 Task: Find connections with filter location Hammam Bou Hadjar with filter topic #Managementskillswith filter profile language English with filter current company Shriram Housing Finance Ltd. with filter school Sacred Heart Convent School with filter industry Wholesale Drugs and Sundries with filter service category Video Production with filter keywords title Operations Coordinator
Action: Mouse moved to (525, 73)
Screenshot: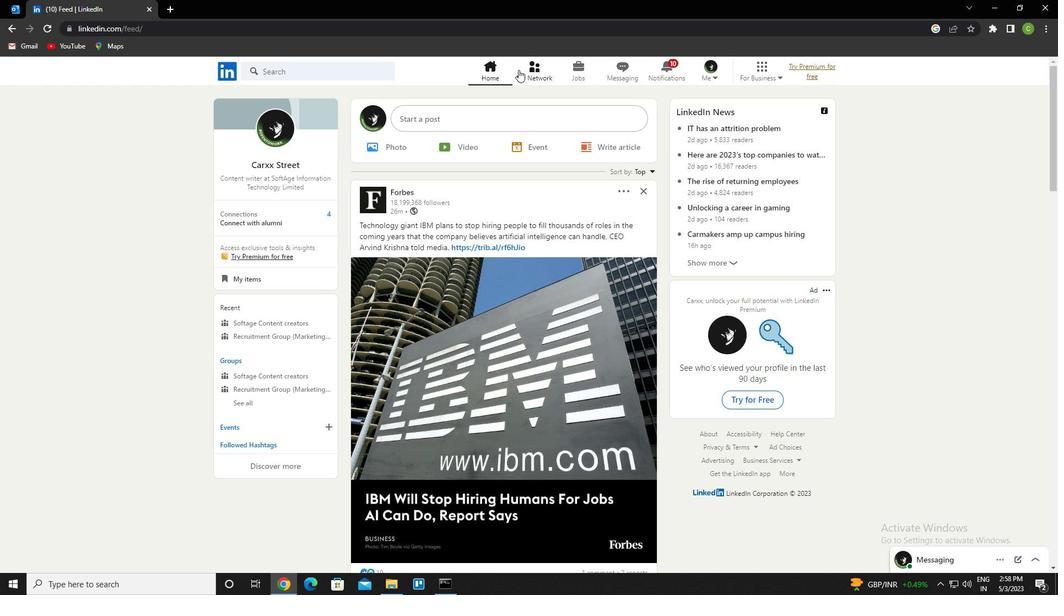 
Action: Mouse pressed left at (525, 73)
Screenshot: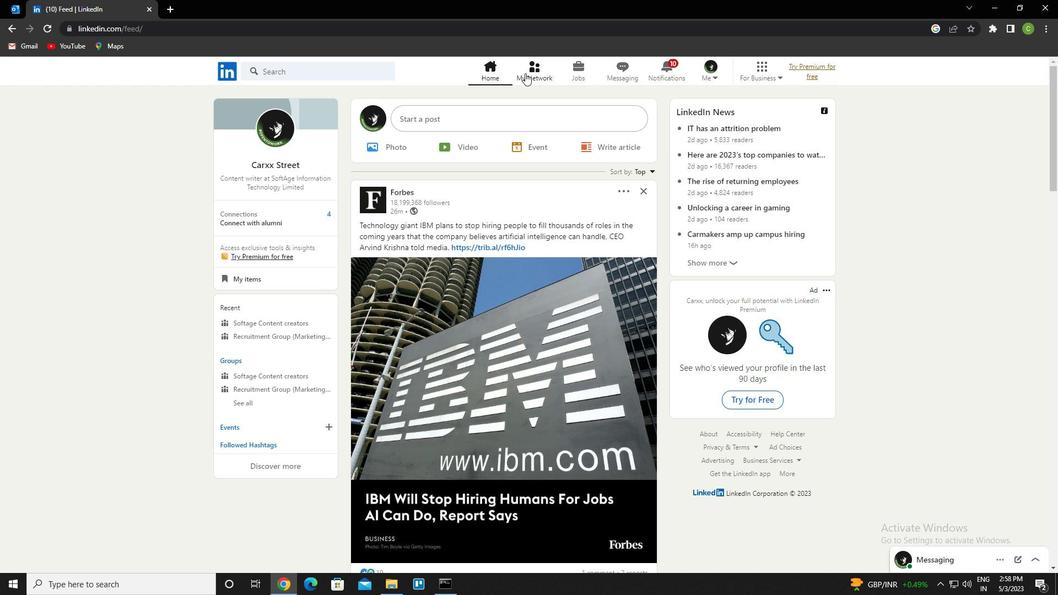 
Action: Mouse moved to (339, 133)
Screenshot: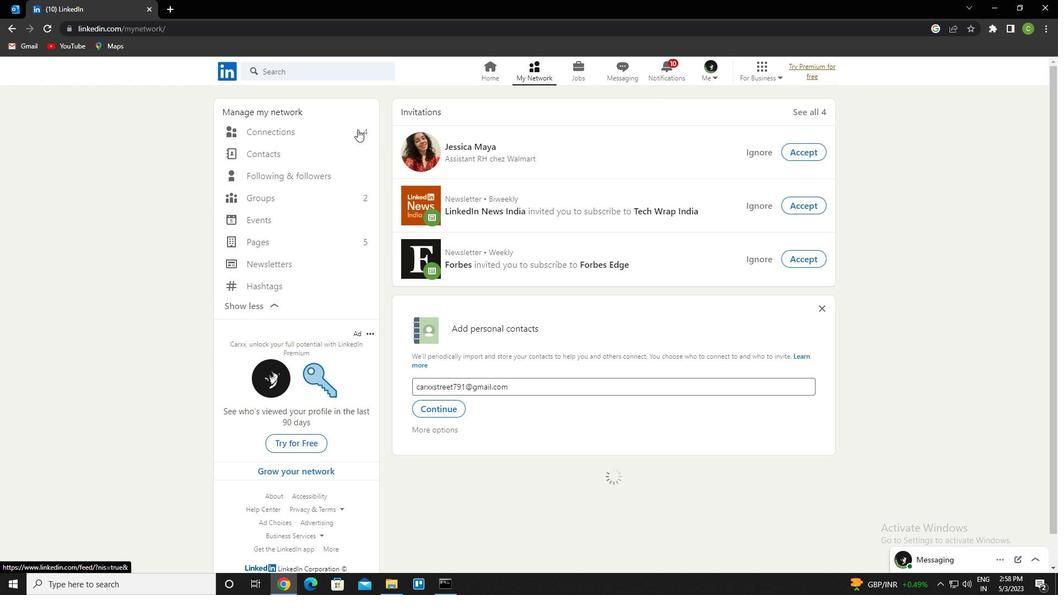 
Action: Mouse pressed left at (339, 133)
Screenshot: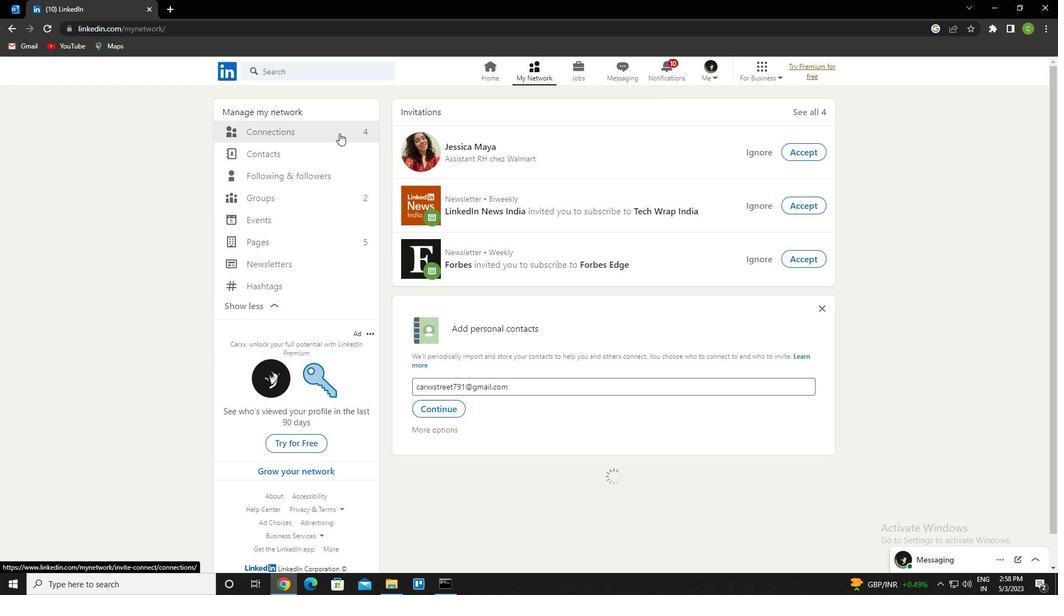 
Action: Mouse moved to (616, 133)
Screenshot: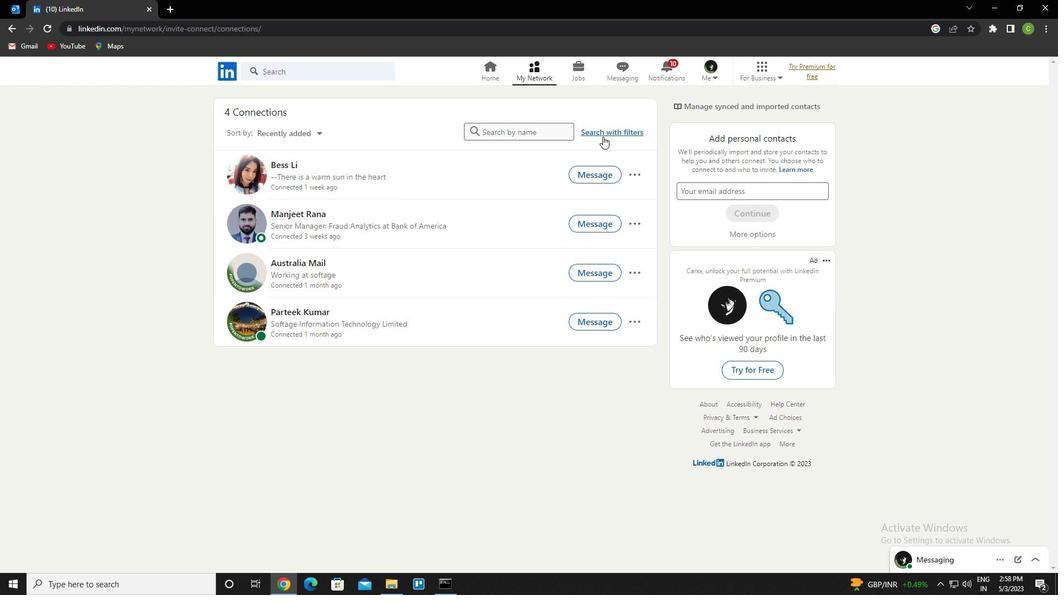 
Action: Mouse pressed left at (616, 133)
Screenshot: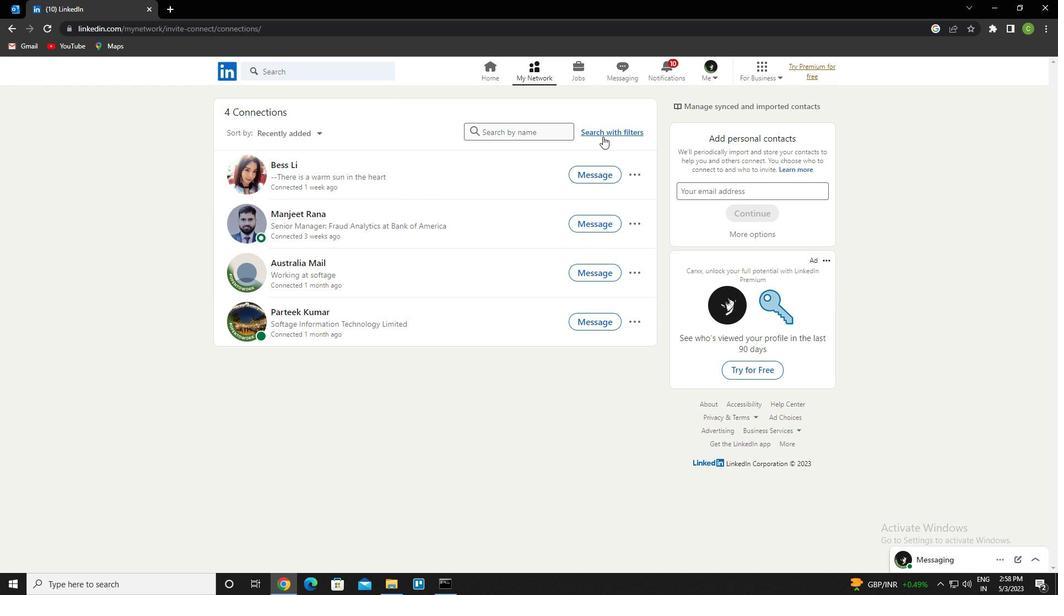 
Action: Mouse moved to (573, 100)
Screenshot: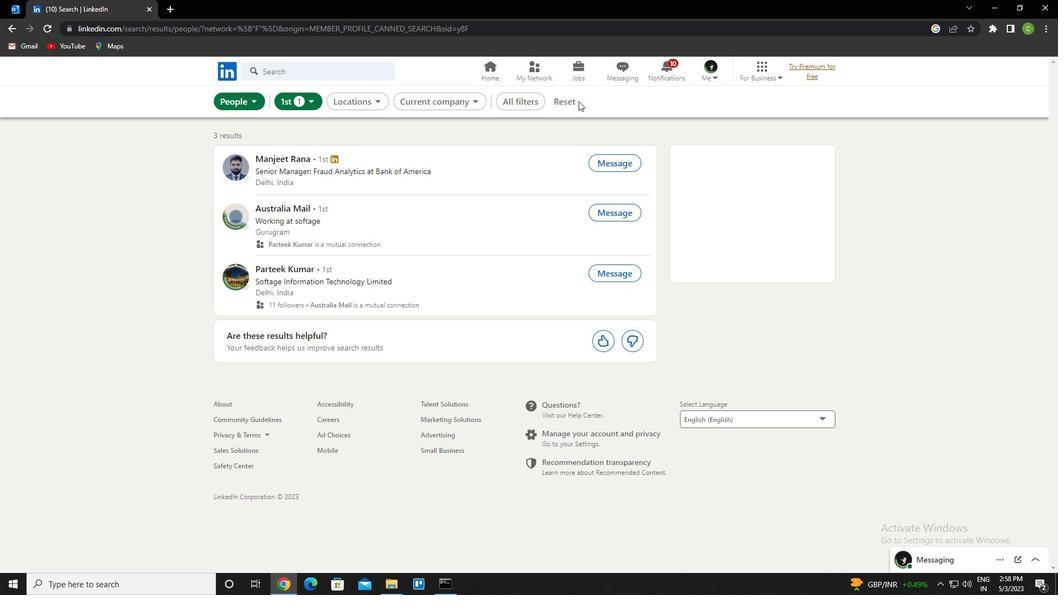 
Action: Mouse pressed left at (573, 100)
Screenshot: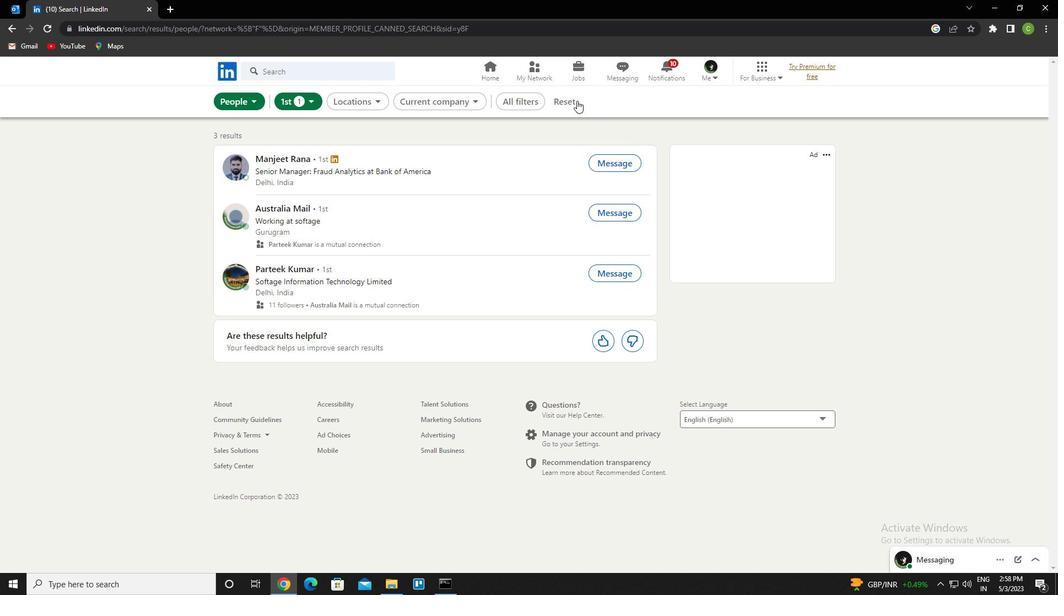 
Action: Mouse moved to (553, 104)
Screenshot: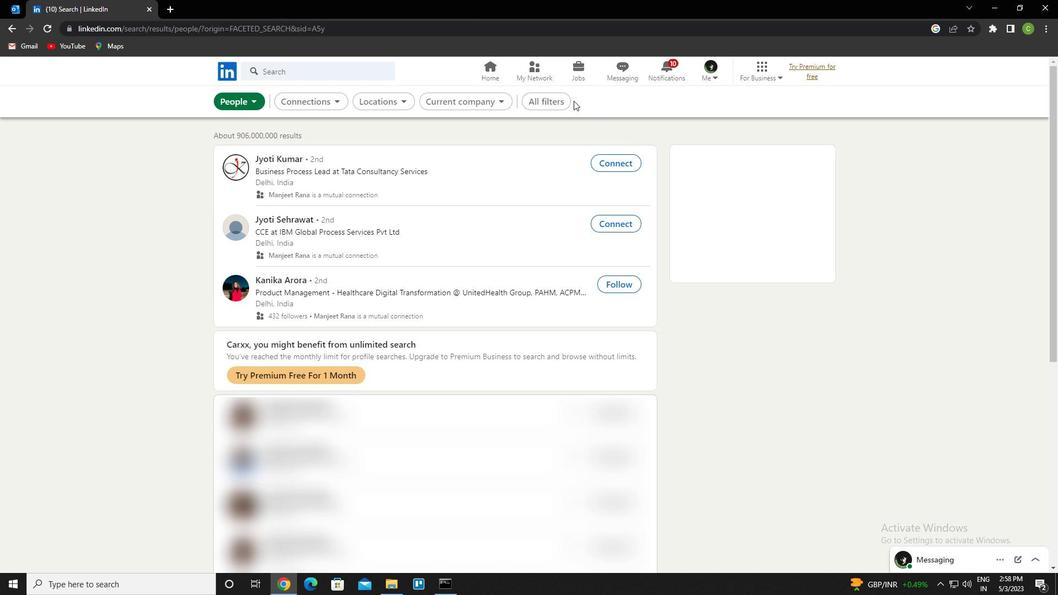 
Action: Mouse pressed left at (553, 104)
Screenshot: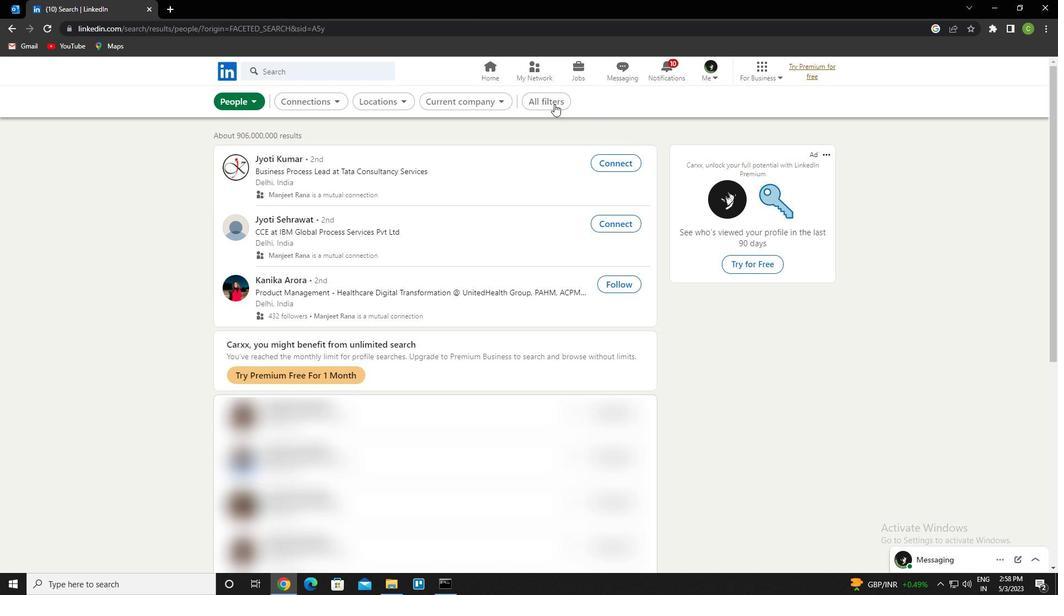 
Action: Mouse moved to (982, 358)
Screenshot: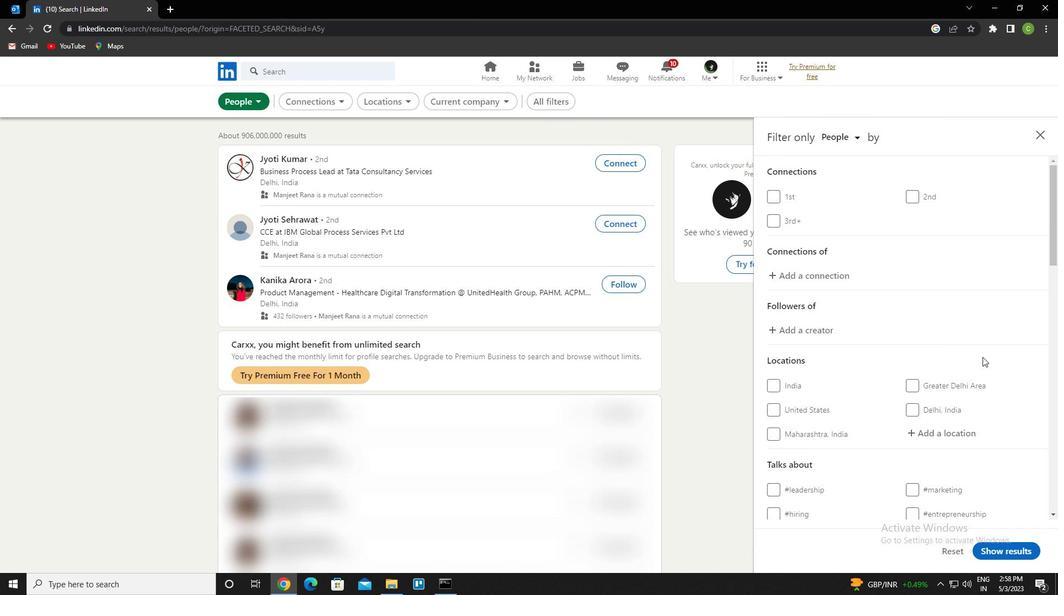 
Action: Mouse scrolled (982, 357) with delta (0, 0)
Screenshot: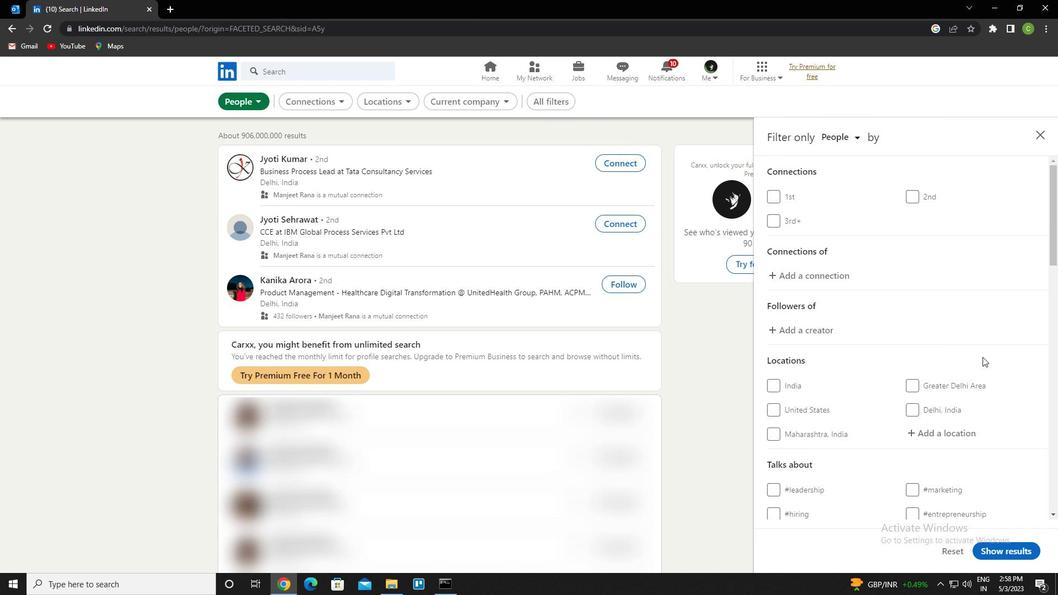 
Action: Mouse moved to (981, 358)
Screenshot: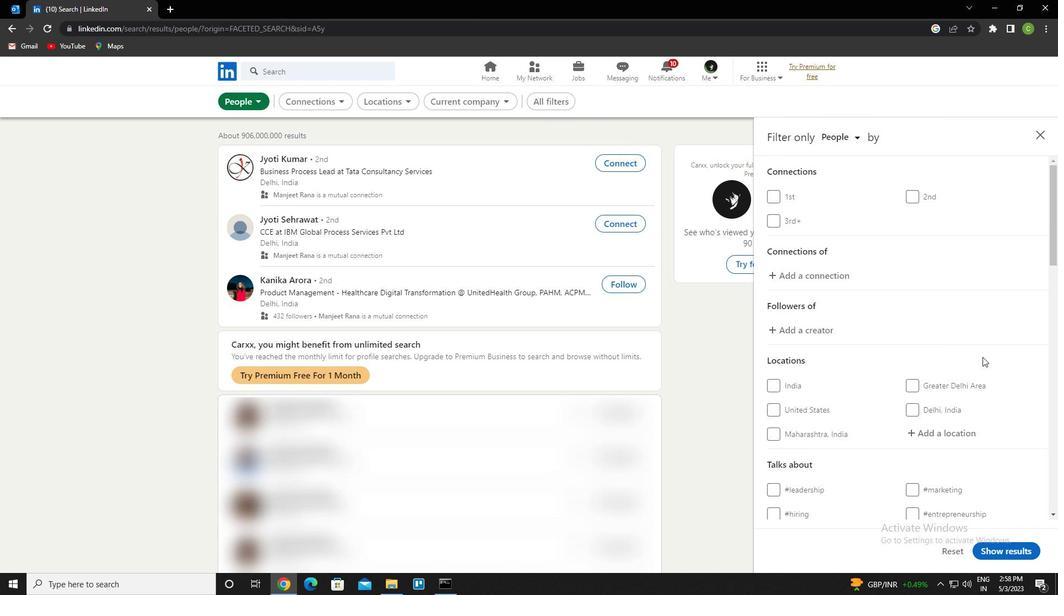 
Action: Mouse scrolled (981, 357) with delta (0, 0)
Screenshot: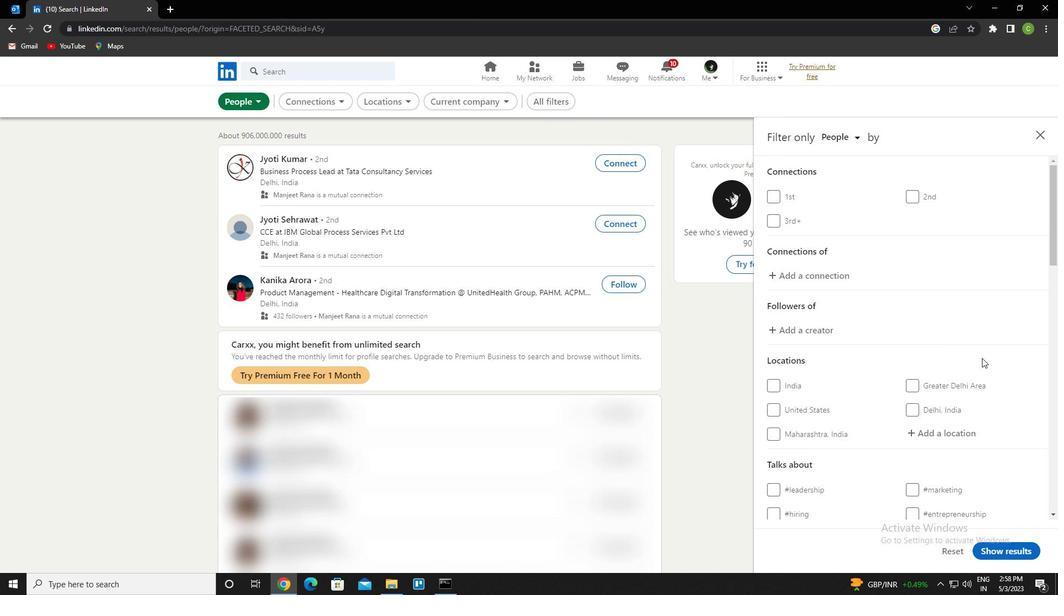 
Action: Mouse moved to (936, 329)
Screenshot: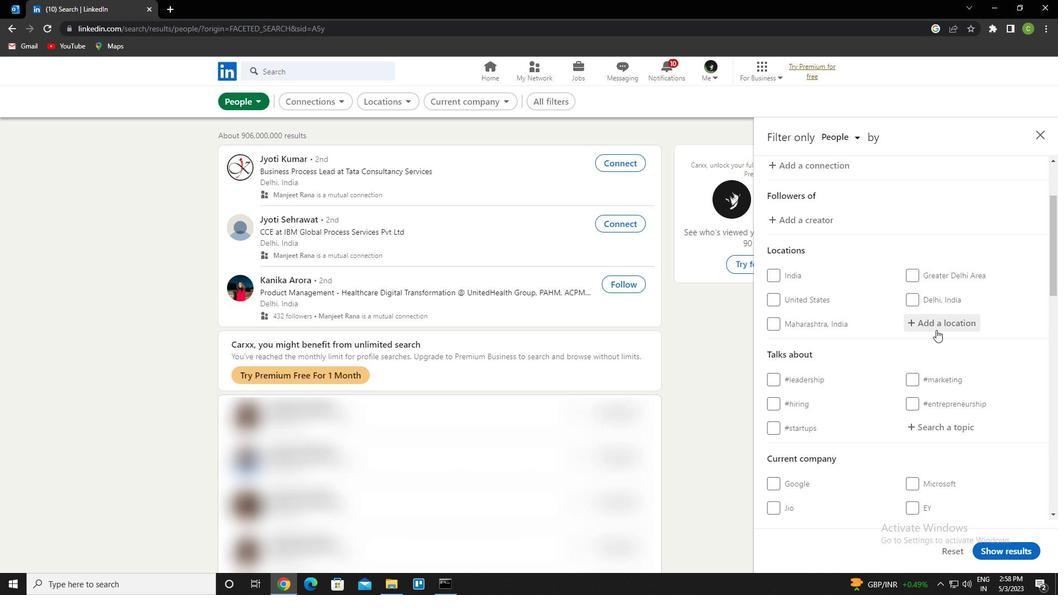 
Action: Mouse pressed left at (936, 329)
Screenshot: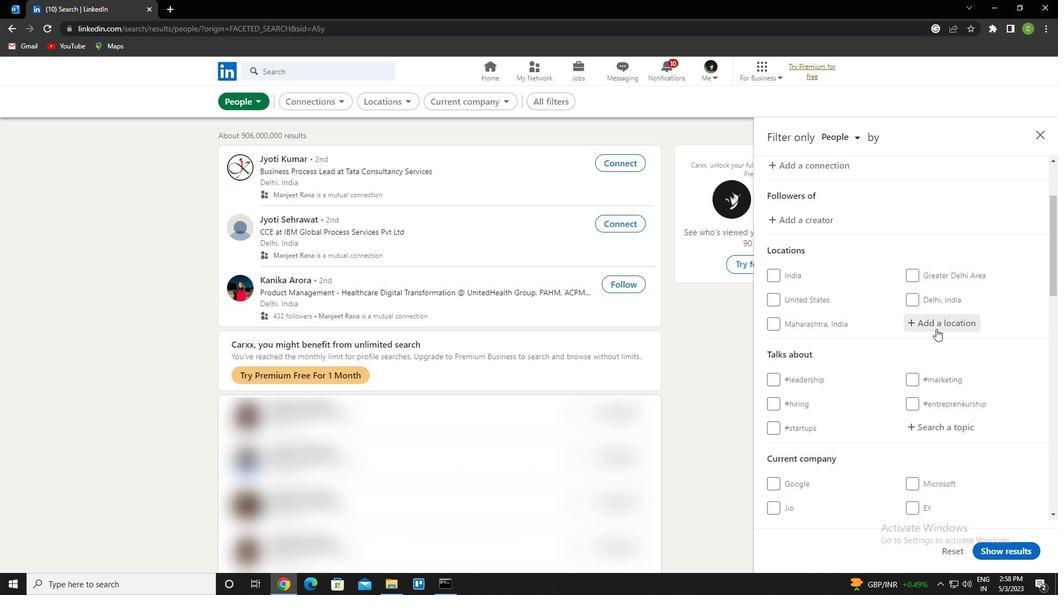 
Action: Key pressed <Key.caps_lock>h<Key.caps_lock>ammam<Key.down><Key.enter>
Screenshot: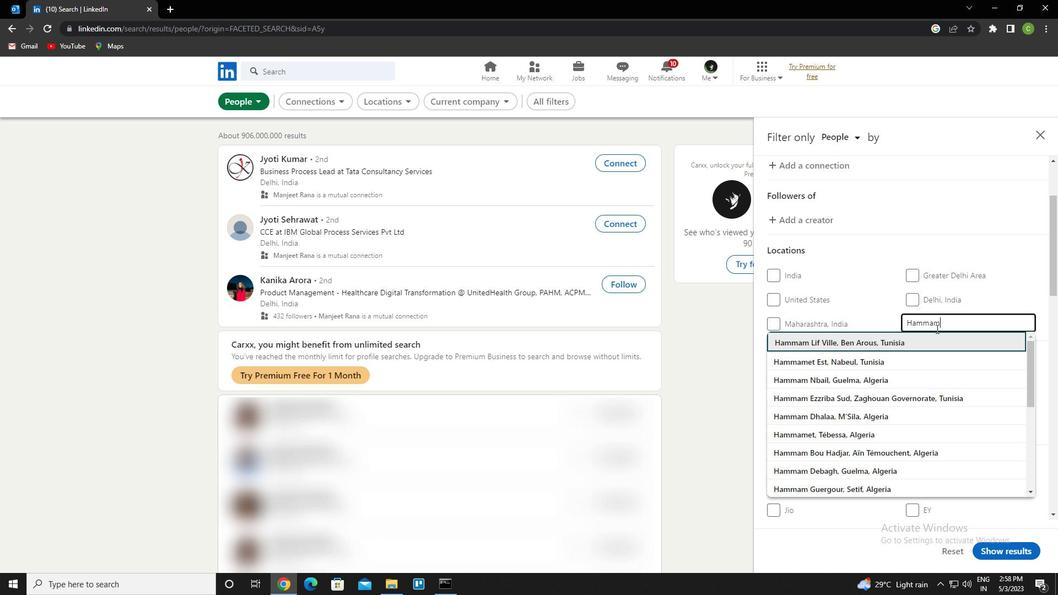 
Action: Mouse scrolled (936, 328) with delta (0, 0)
Screenshot: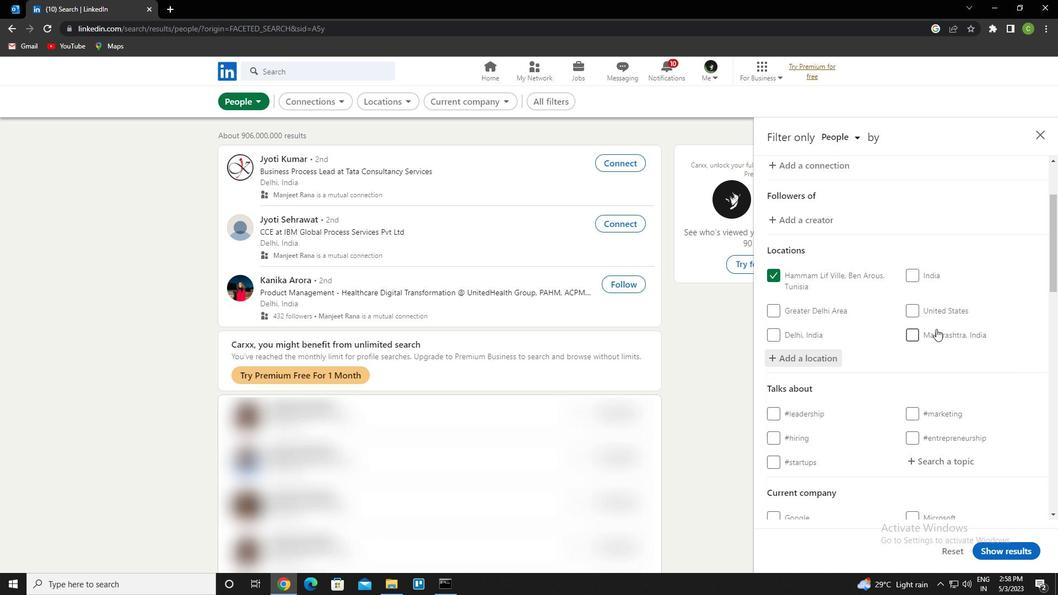 
Action: Mouse scrolled (936, 328) with delta (0, 0)
Screenshot: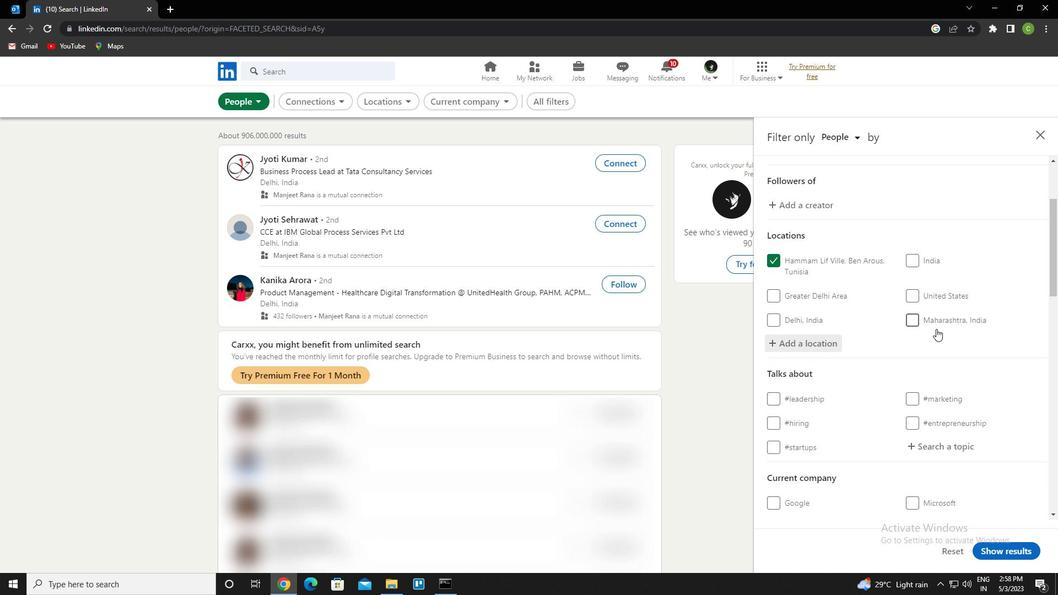 
Action: Mouse moved to (936, 329)
Screenshot: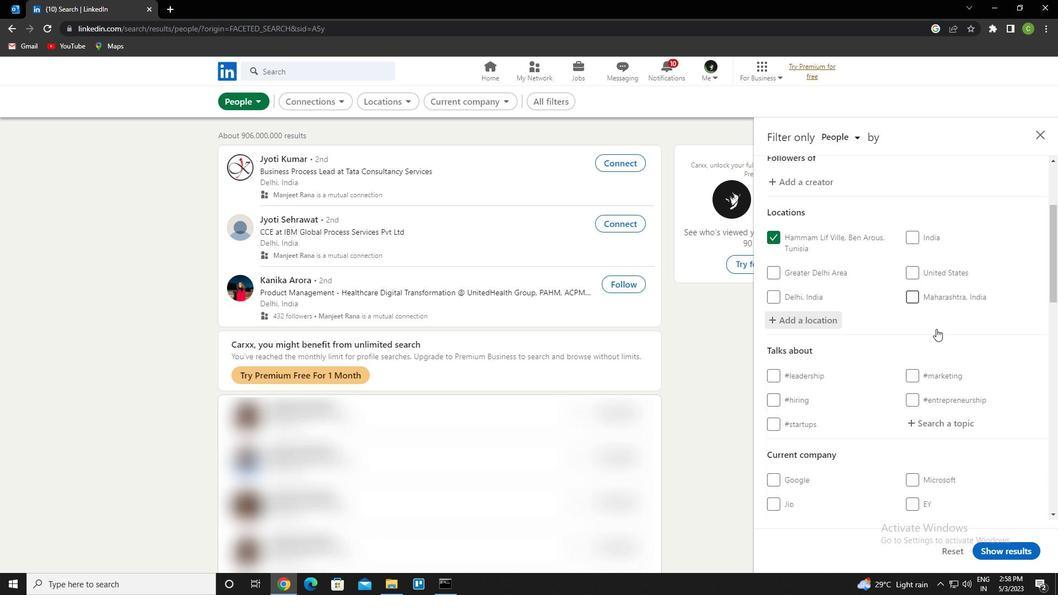 
Action: Mouse scrolled (936, 328) with delta (0, 0)
Screenshot: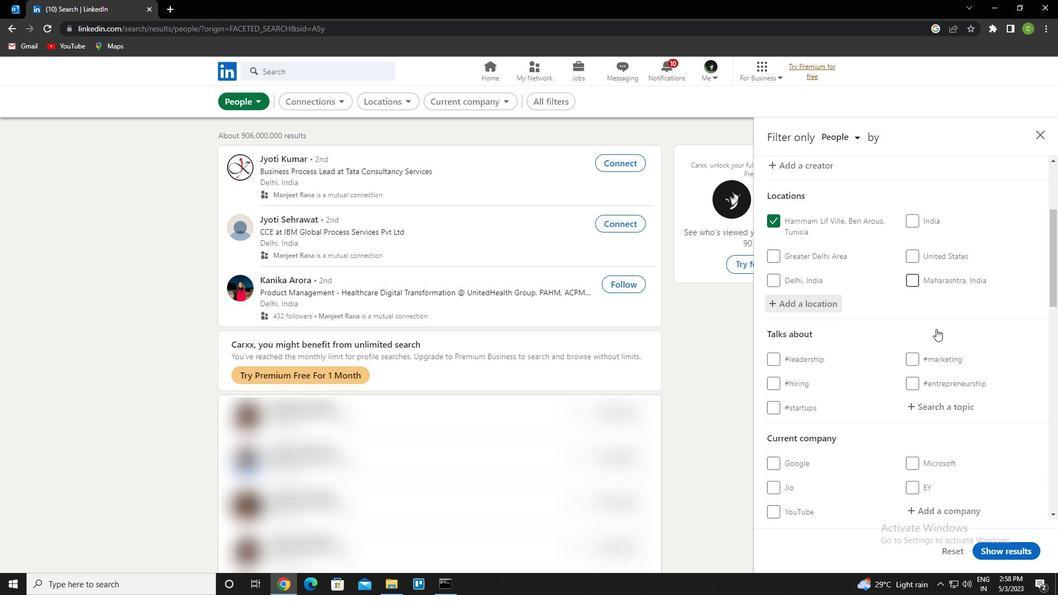
Action: Mouse moved to (940, 301)
Screenshot: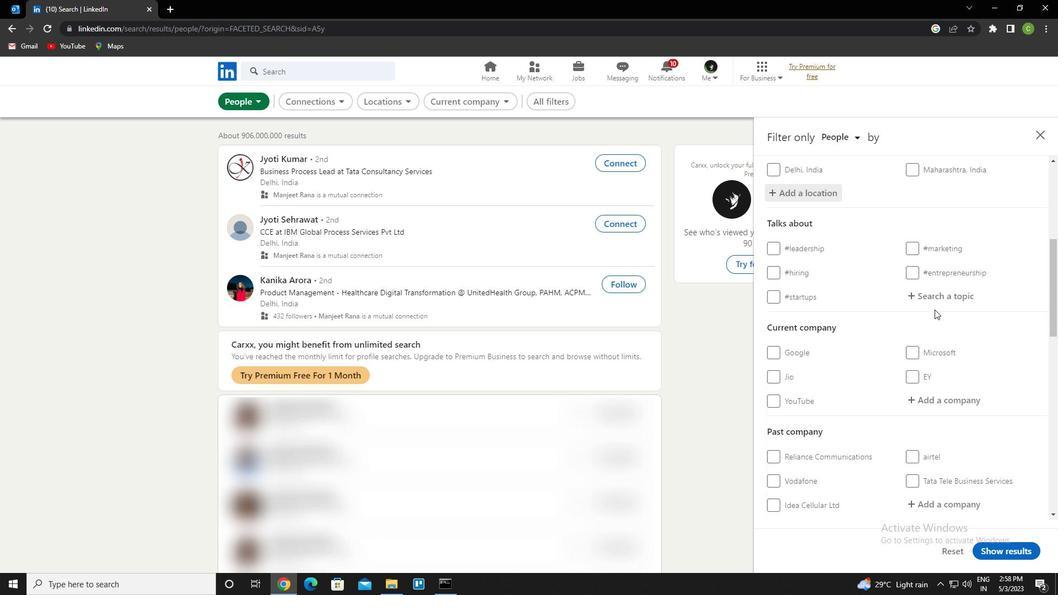 
Action: Mouse pressed left at (940, 301)
Screenshot: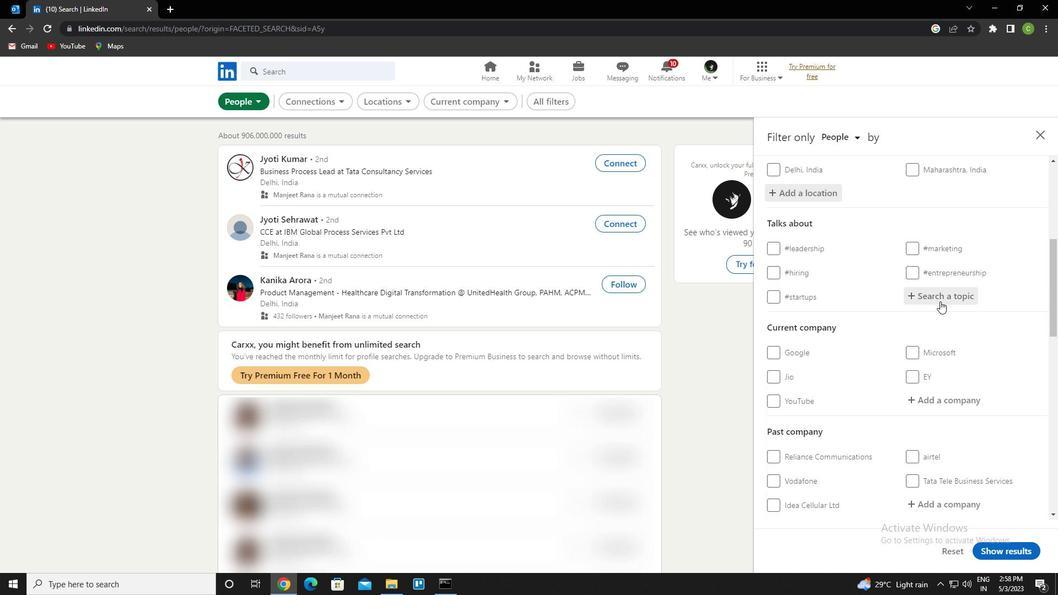 
Action: Key pressed managementskills<Key.down><Key.enter>
Screenshot: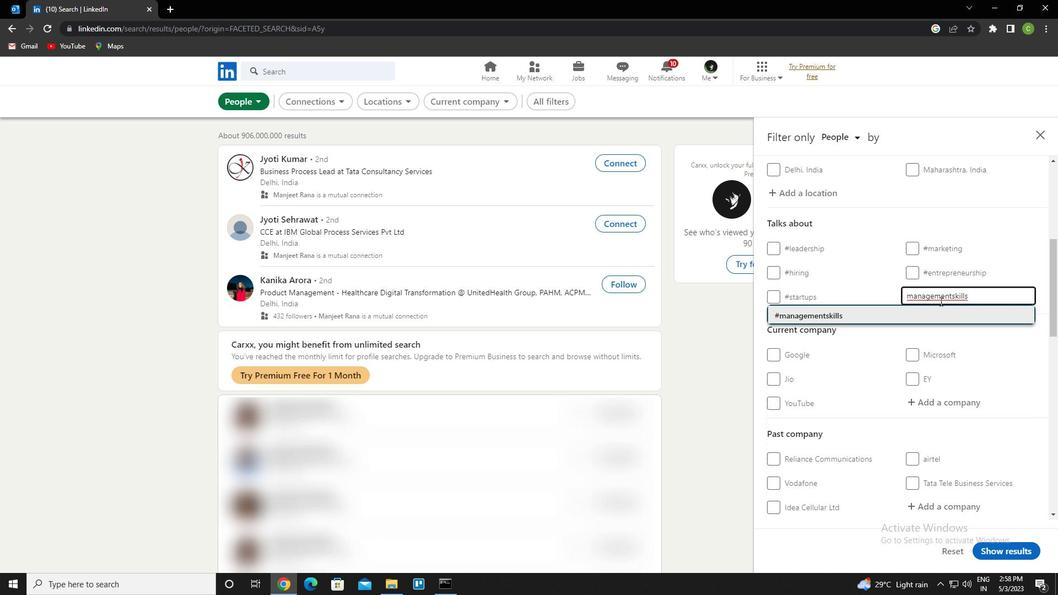 
Action: Mouse scrolled (940, 301) with delta (0, 0)
Screenshot: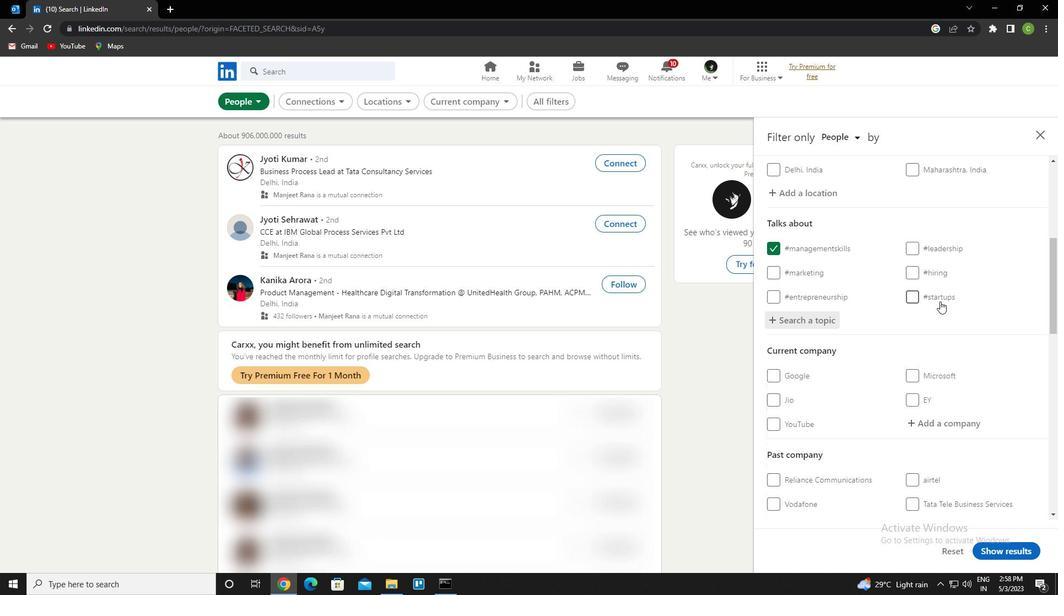 
Action: Mouse scrolled (940, 301) with delta (0, 0)
Screenshot: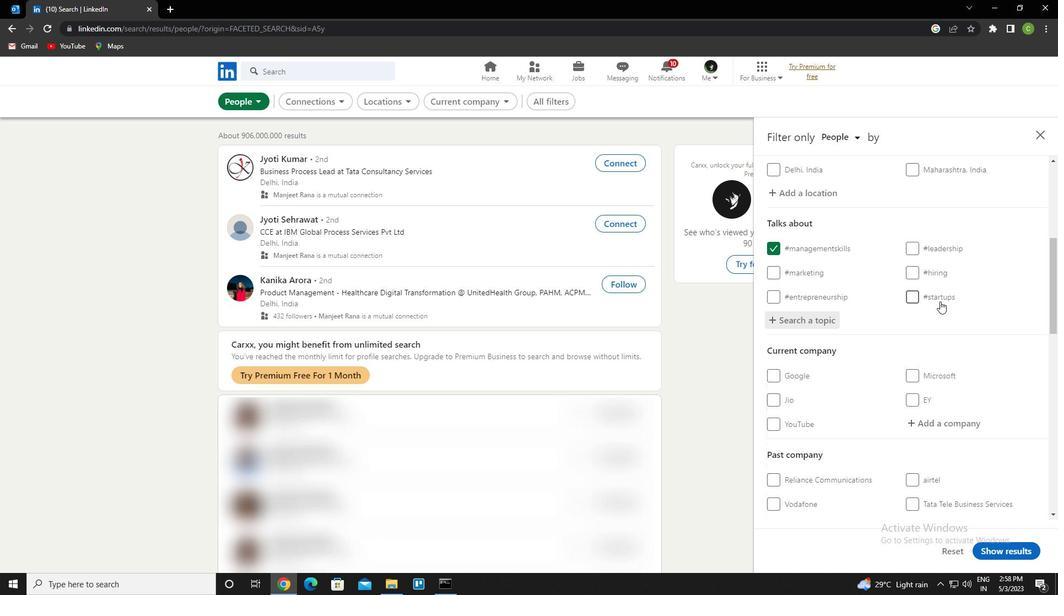 
Action: Mouse scrolled (940, 301) with delta (0, 0)
Screenshot: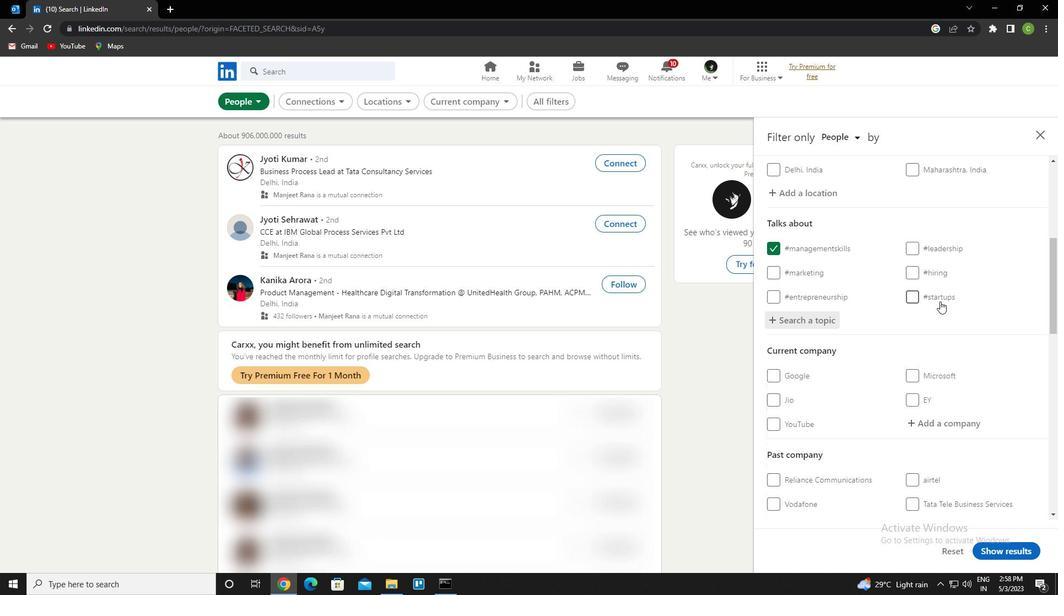 
Action: Mouse scrolled (940, 301) with delta (0, 0)
Screenshot: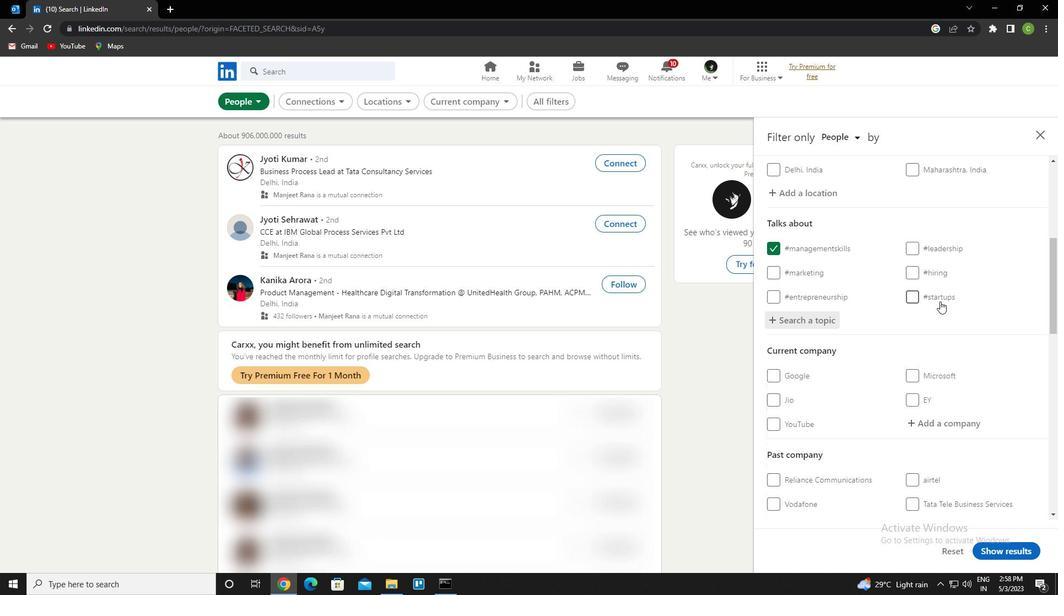 
Action: Mouse scrolled (940, 301) with delta (0, 0)
Screenshot: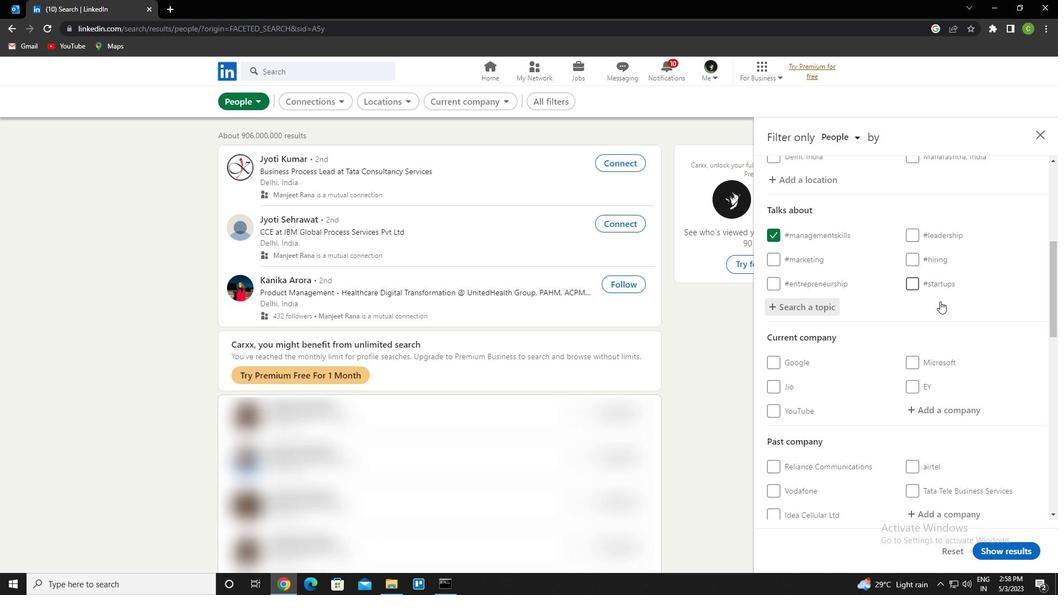 
Action: Mouse scrolled (940, 301) with delta (0, 0)
Screenshot: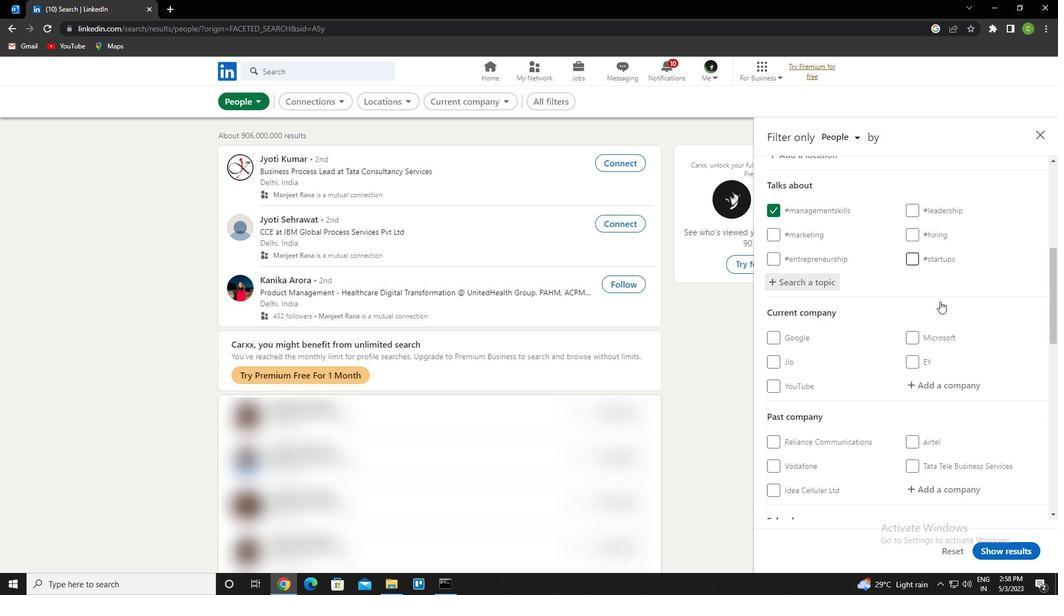 
Action: Mouse scrolled (940, 301) with delta (0, 0)
Screenshot: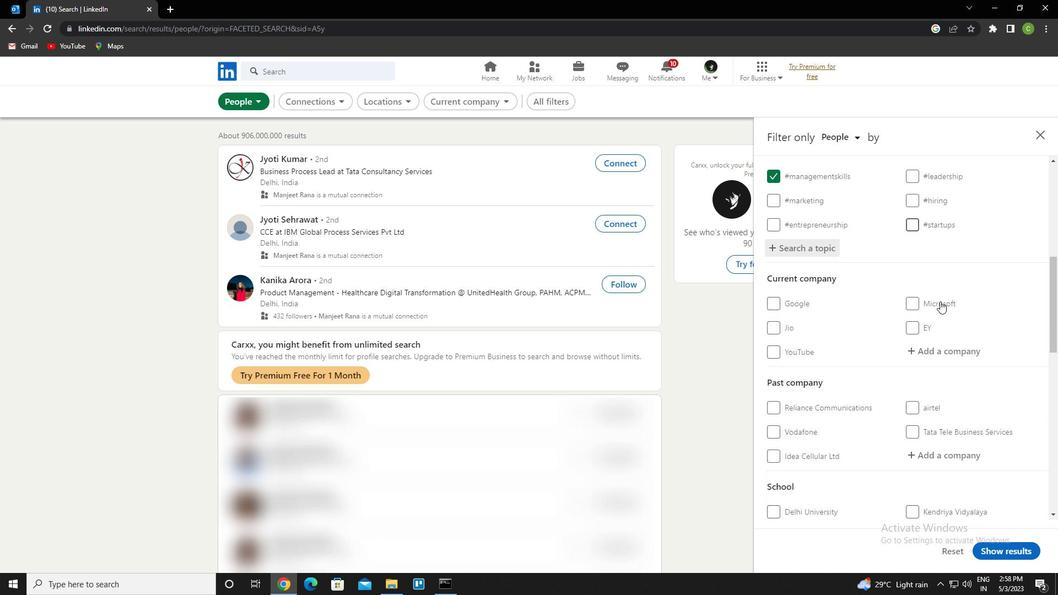 
Action: Mouse scrolled (940, 301) with delta (0, 0)
Screenshot: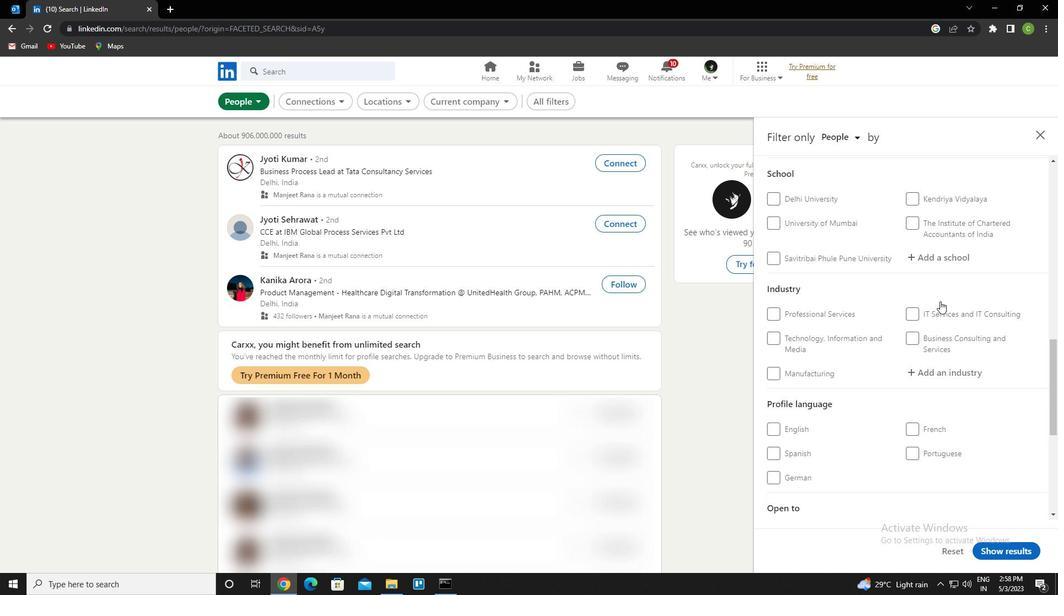 
Action: Mouse scrolled (940, 301) with delta (0, 0)
Screenshot: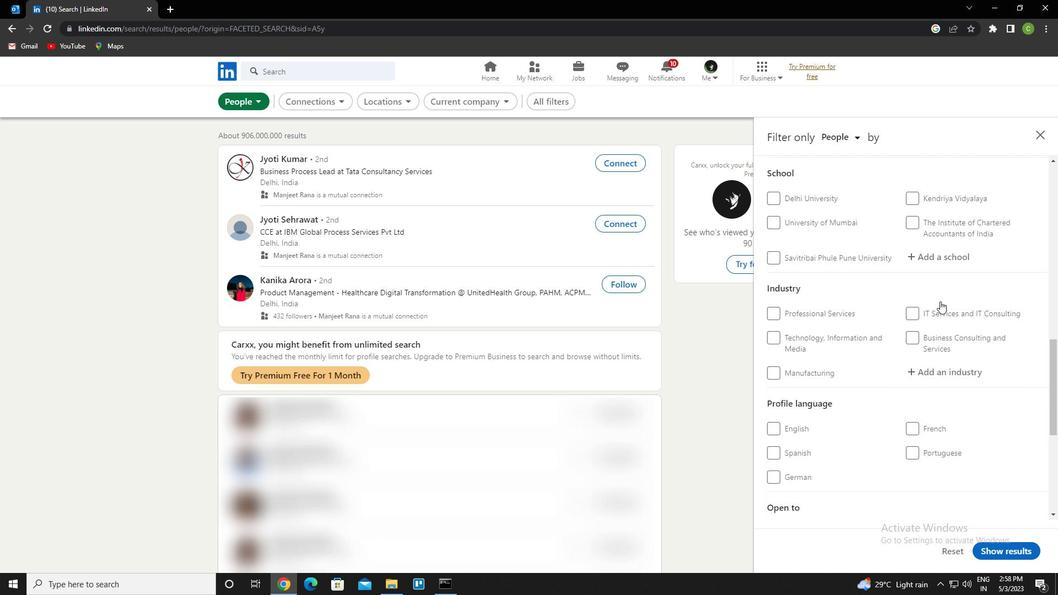 
Action: Mouse moved to (770, 319)
Screenshot: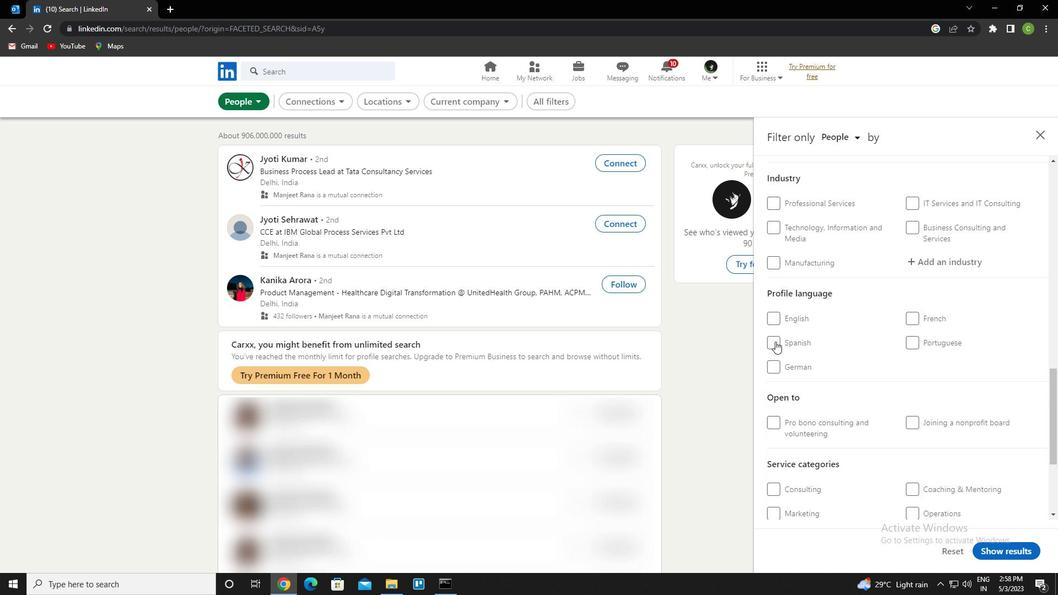 
Action: Mouse pressed left at (770, 319)
Screenshot: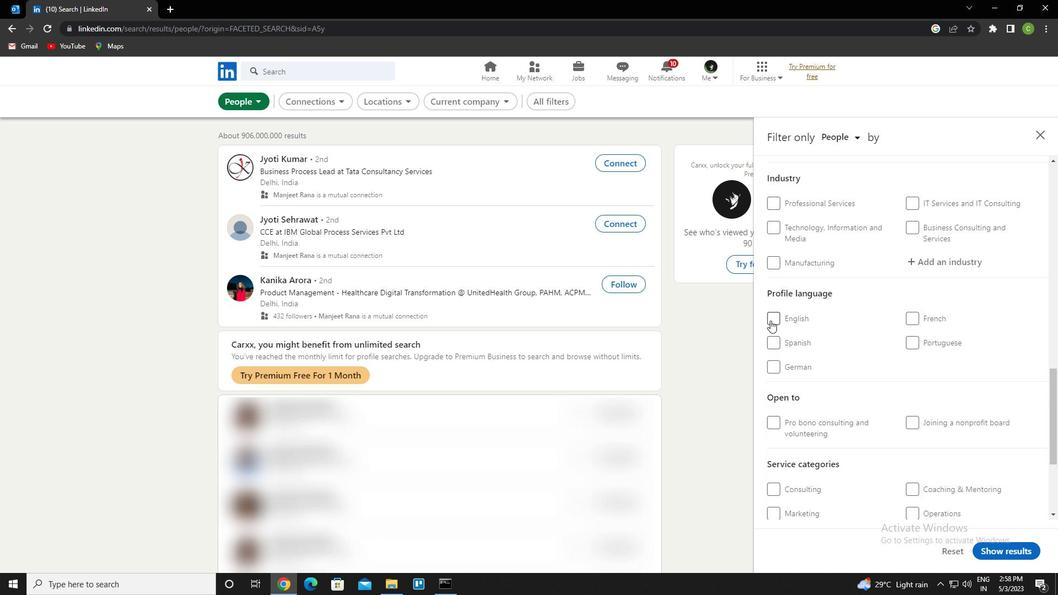 
Action: Mouse moved to (841, 365)
Screenshot: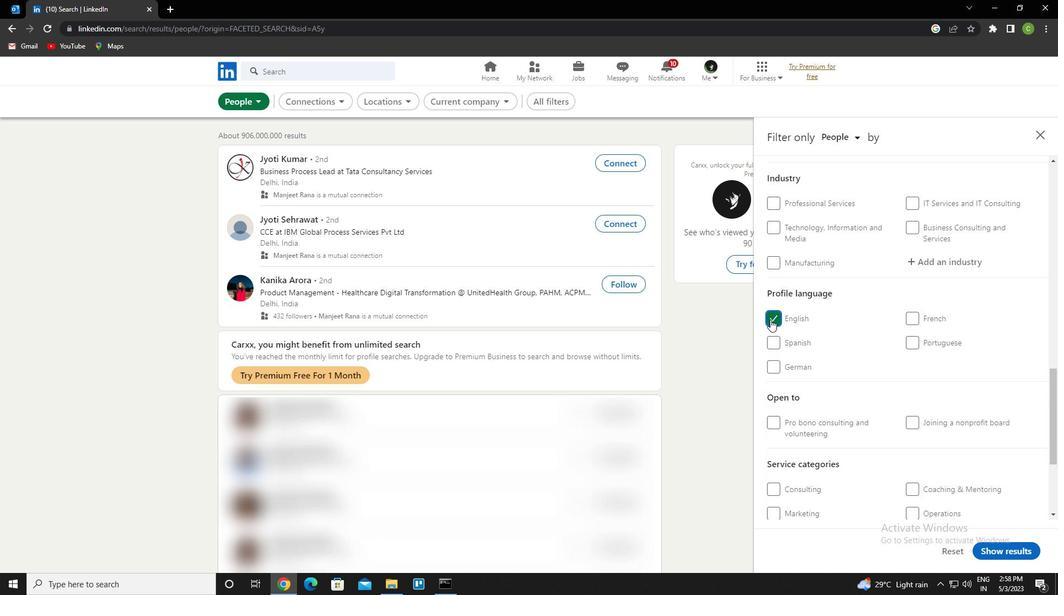 
Action: Mouse scrolled (841, 366) with delta (0, 0)
Screenshot: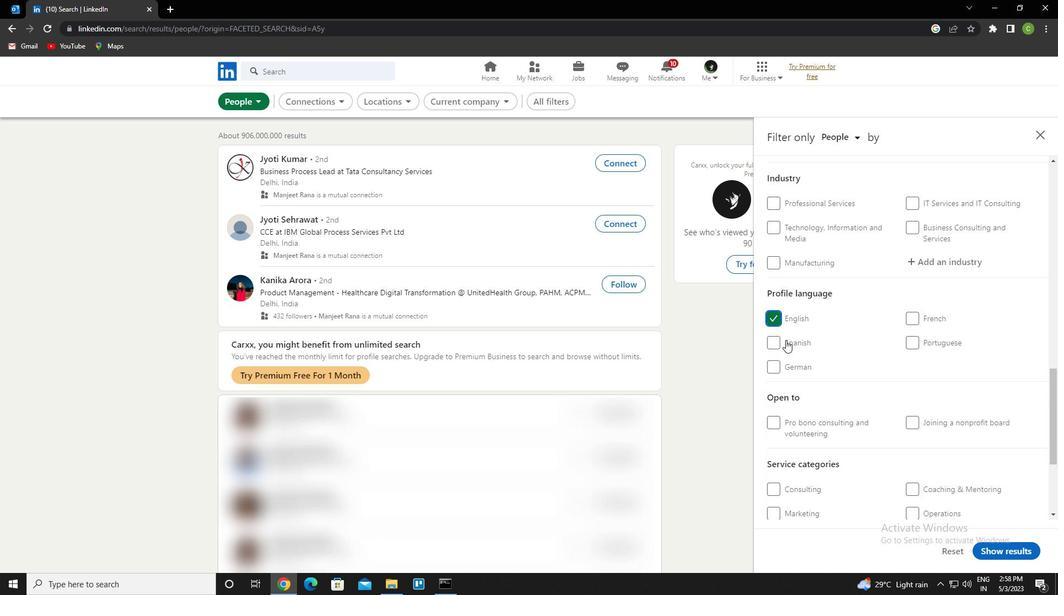
Action: Mouse scrolled (841, 366) with delta (0, 0)
Screenshot: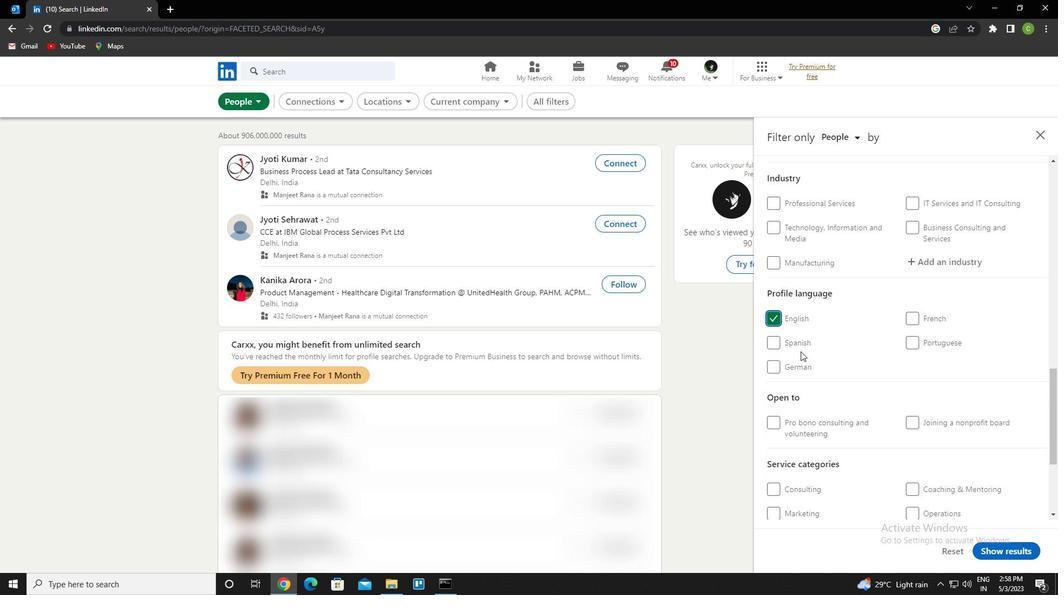 
Action: Mouse scrolled (841, 366) with delta (0, 0)
Screenshot: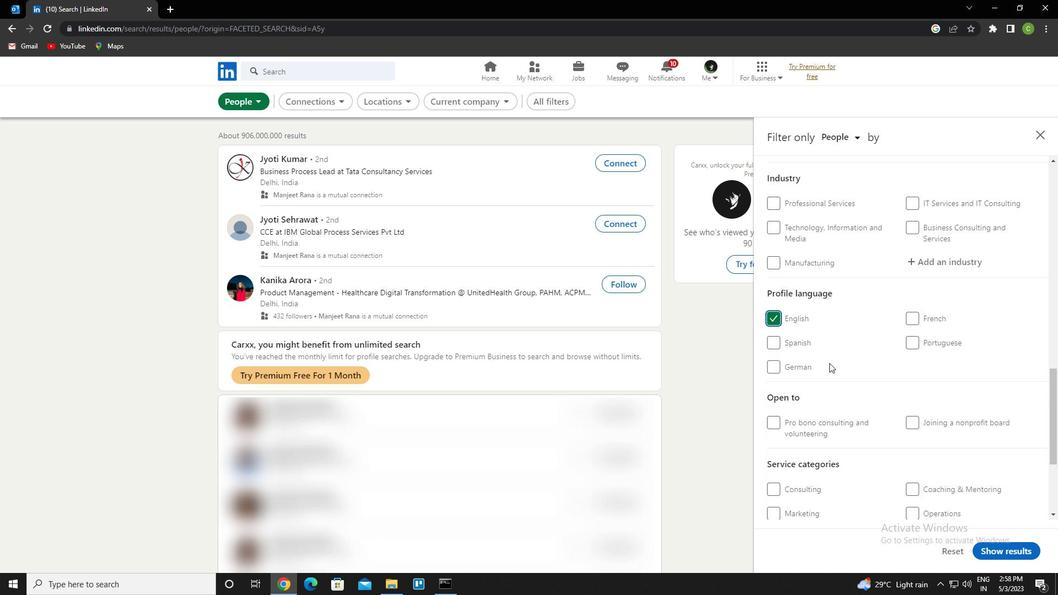 
Action: Mouse scrolled (841, 366) with delta (0, 0)
Screenshot: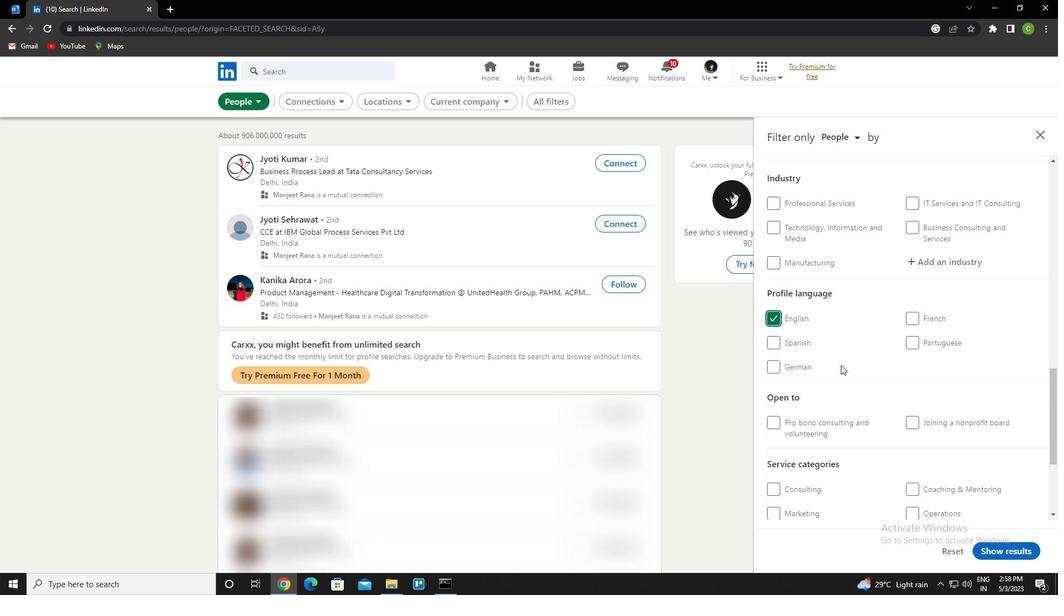 
Action: Mouse scrolled (841, 366) with delta (0, 0)
Screenshot: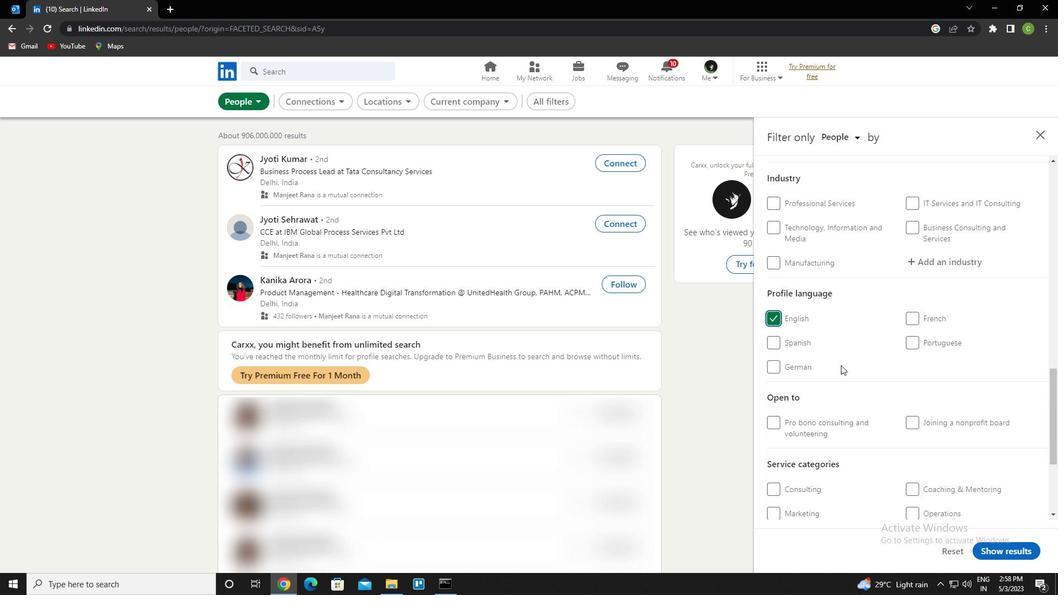 
Action: Mouse moved to (830, 296)
Screenshot: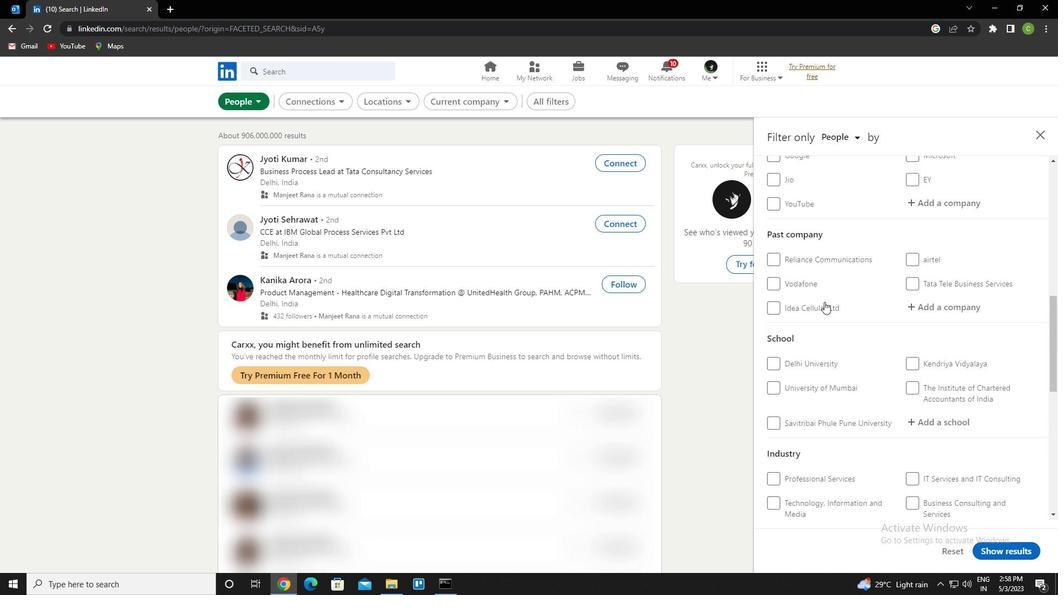 
Action: Mouse scrolled (830, 296) with delta (0, 0)
Screenshot: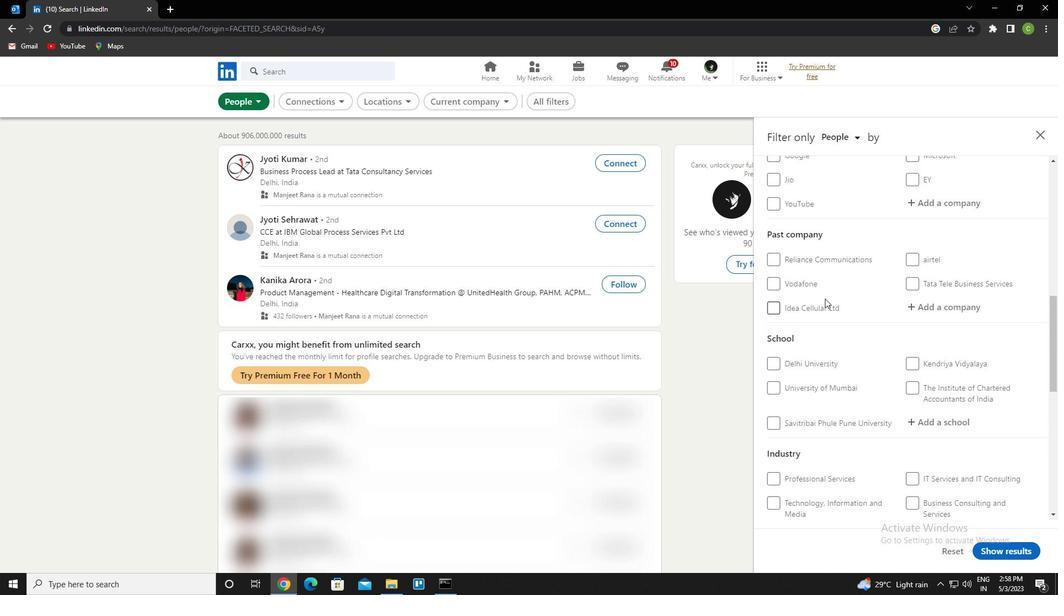 
Action: Mouse scrolled (830, 296) with delta (0, 0)
Screenshot: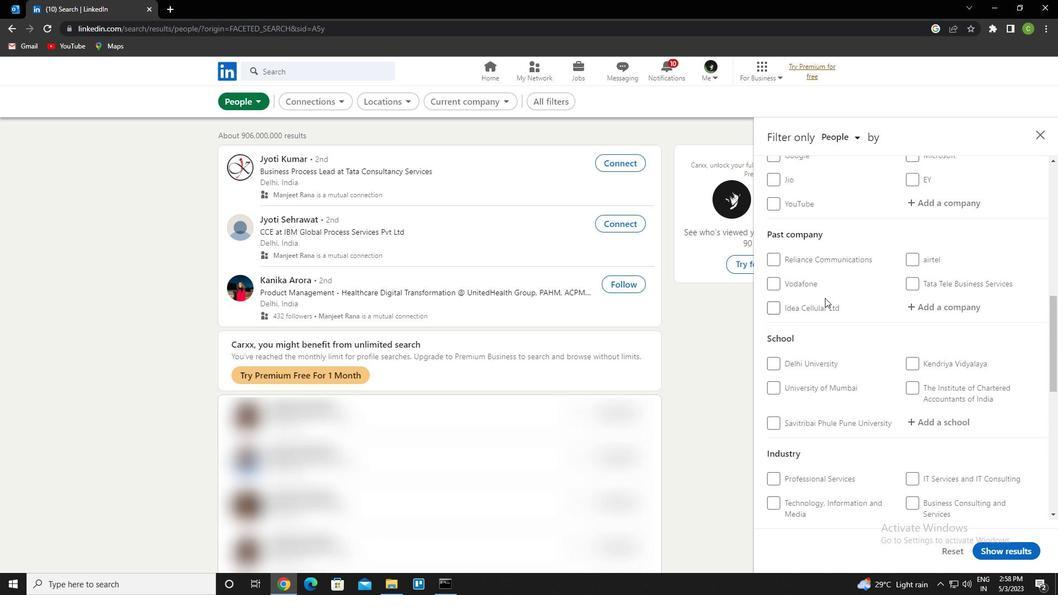 
Action: Mouse moved to (927, 313)
Screenshot: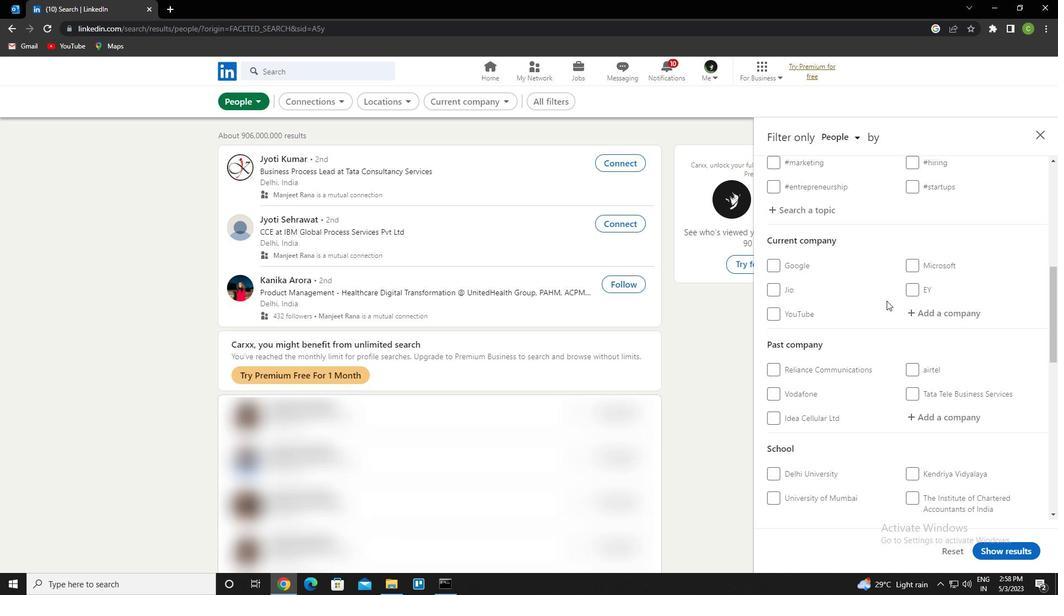 
Action: Mouse pressed left at (927, 313)
Screenshot: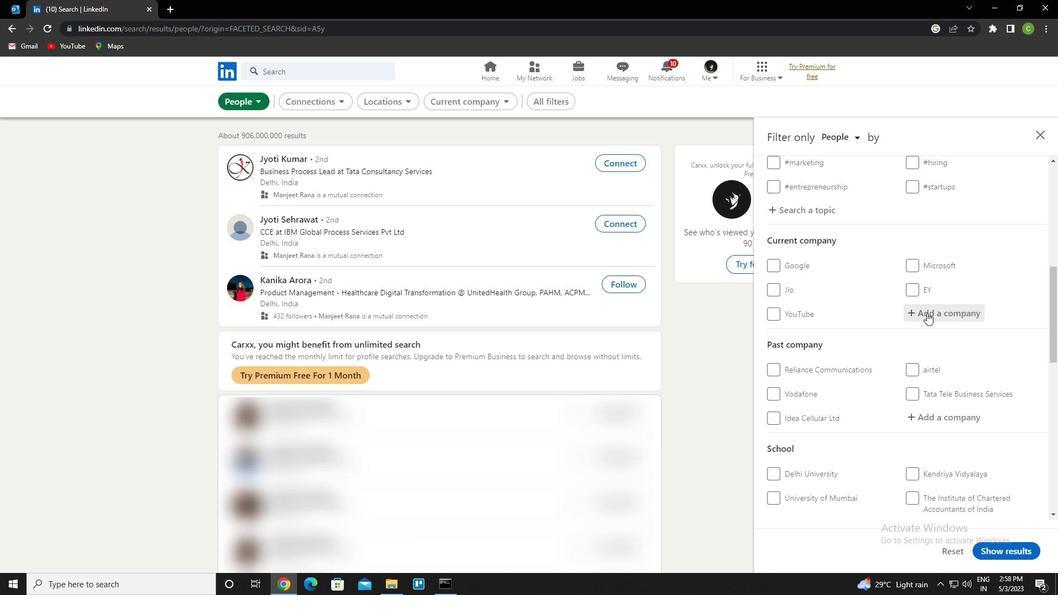 
Action: Key pressed <Key.caps_lock>s<Key.caps_lock>hriram<Key.space>housing<Key.down><Key.enter>
Screenshot: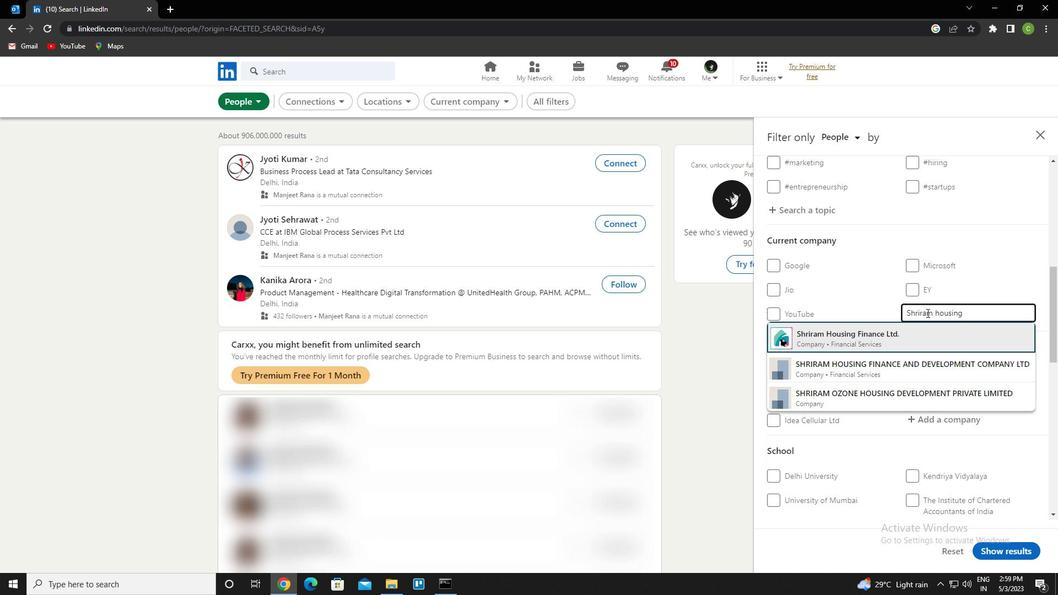 
Action: Mouse scrolled (927, 312) with delta (0, 0)
Screenshot: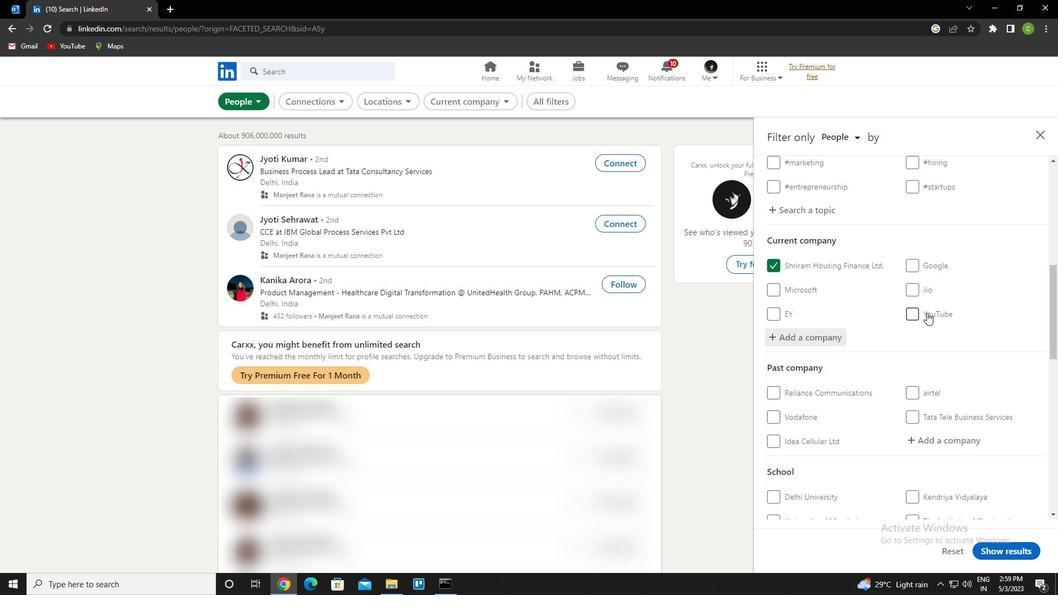 
Action: Mouse scrolled (927, 312) with delta (0, 0)
Screenshot: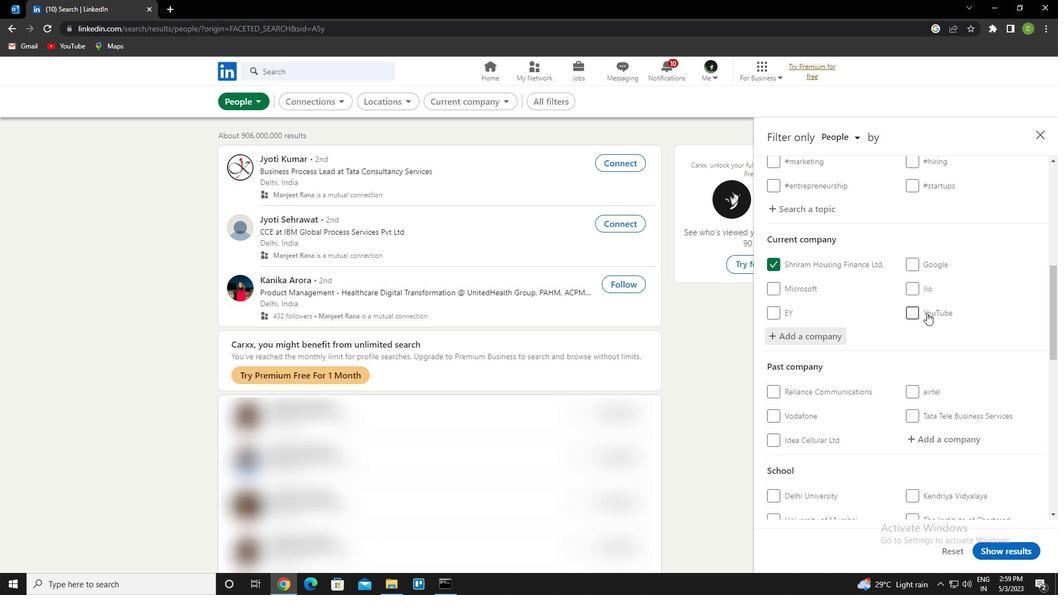 
Action: Mouse scrolled (927, 312) with delta (0, 0)
Screenshot: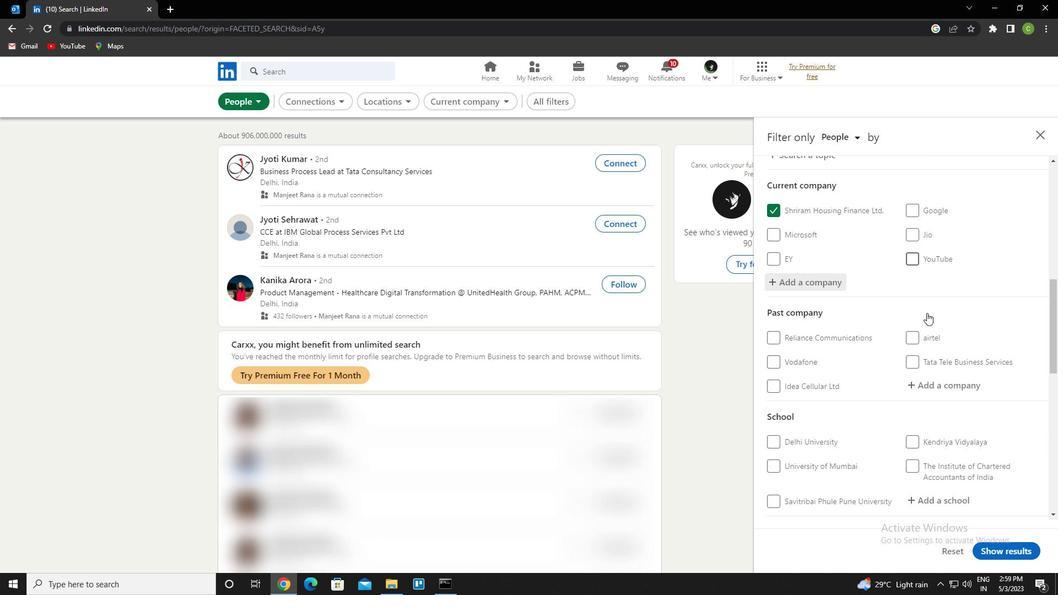 
Action: Mouse moved to (928, 319)
Screenshot: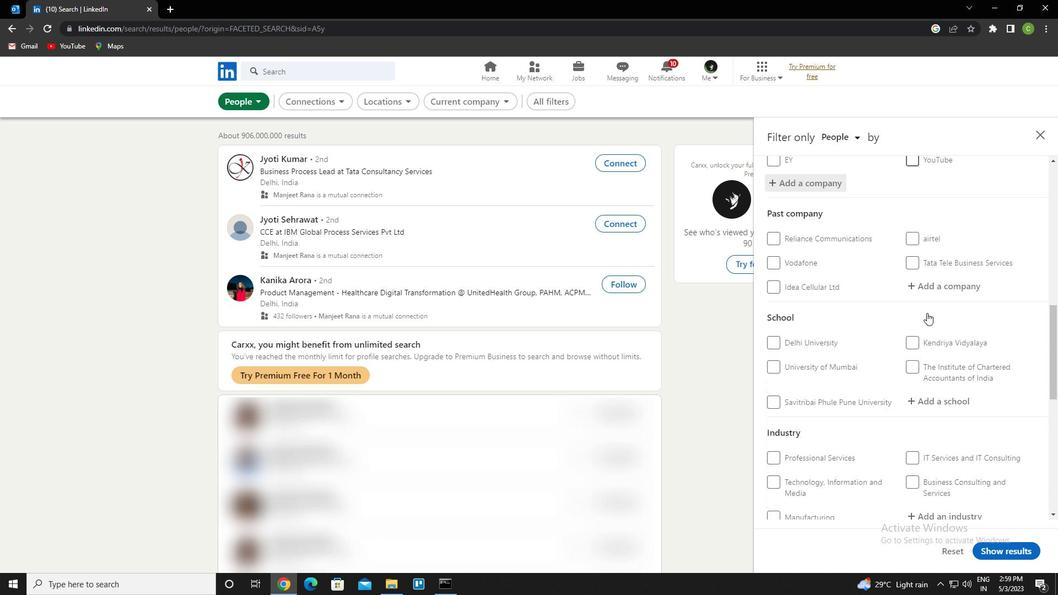 
Action: Mouse scrolled (928, 319) with delta (0, 0)
Screenshot: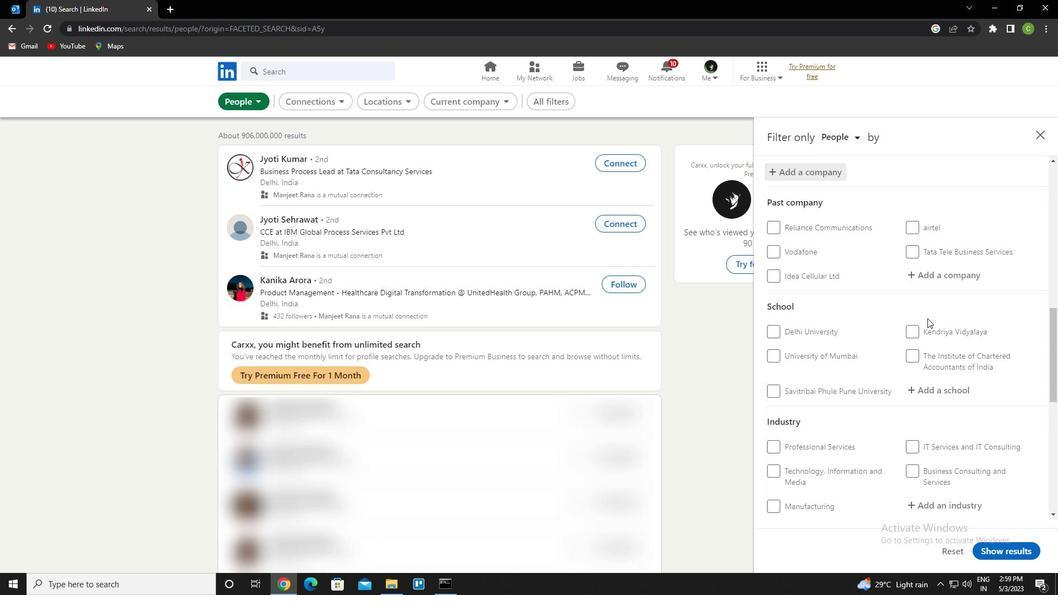 
Action: Mouse moved to (930, 335)
Screenshot: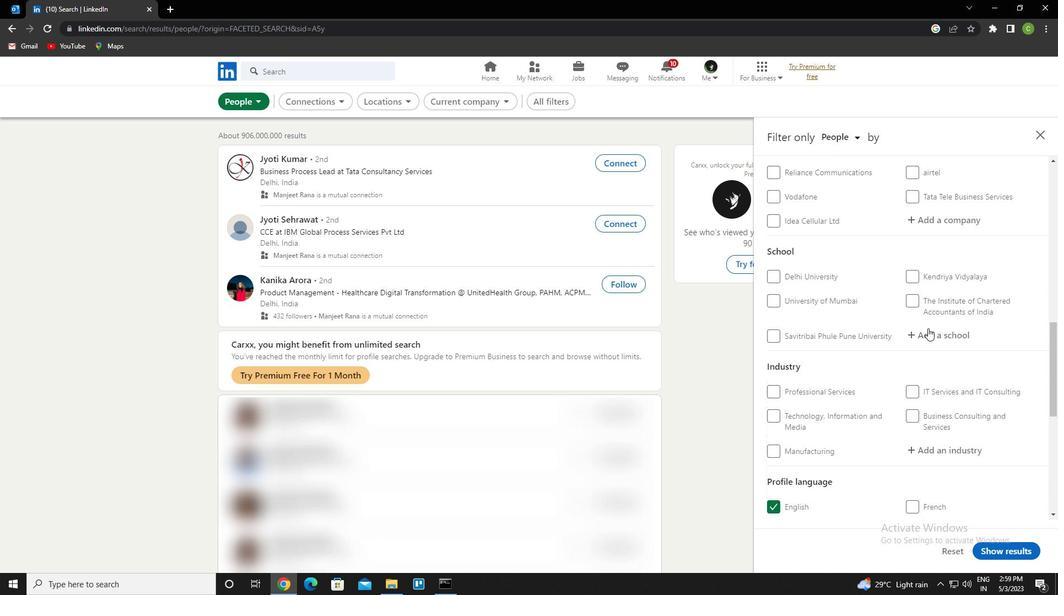 
Action: Mouse pressed left at (930, 335)
Screenshot: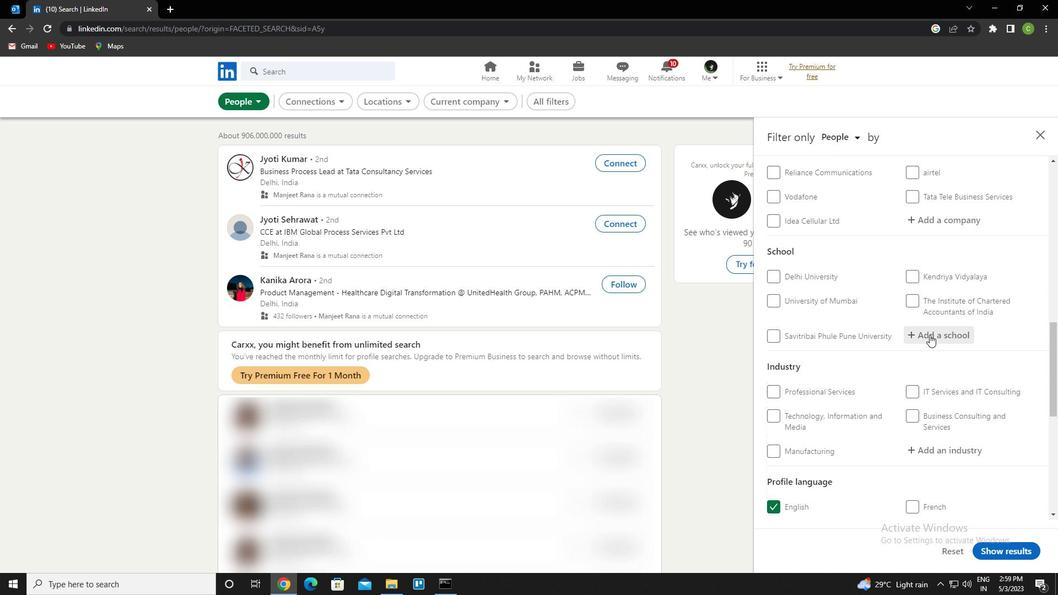 
Action: Key pressed <Key.caps_lock>s<Key.caps_lock>acred<Key.space>heart<Key.space>convent<Key.down><Key.enter>
Screenshot: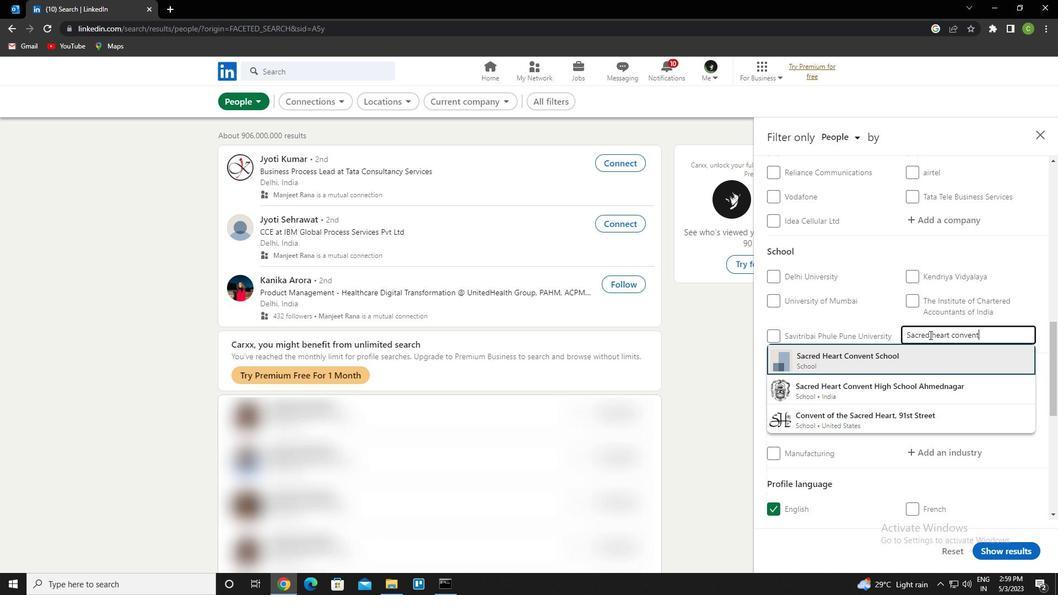 
Action: Mouse moved to (927, 339)
Screenshot: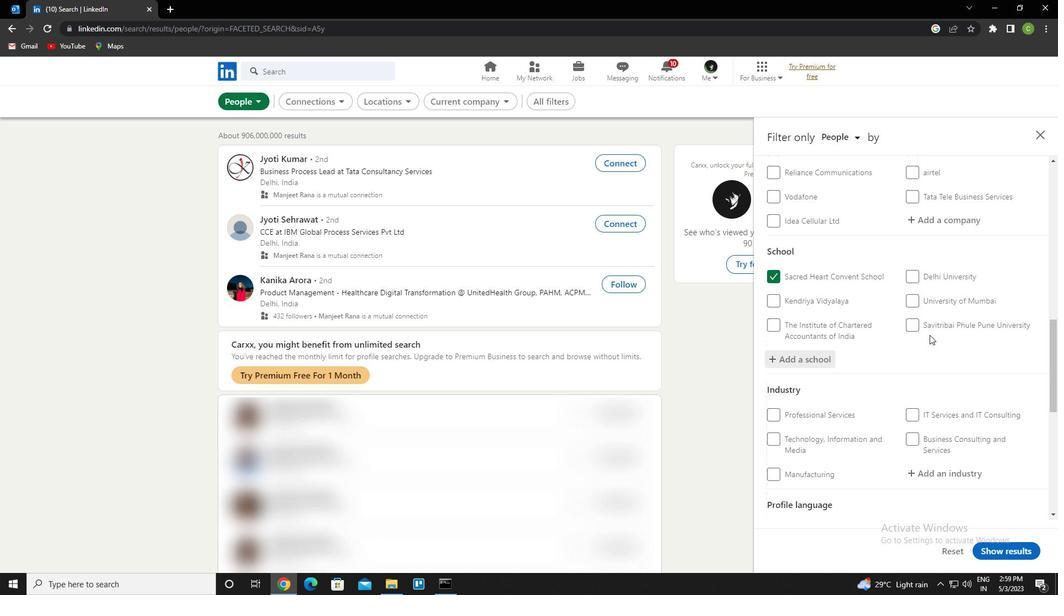 
Action: Mouse scrolled (927, 338) with delta (0, 0)
Screenshot: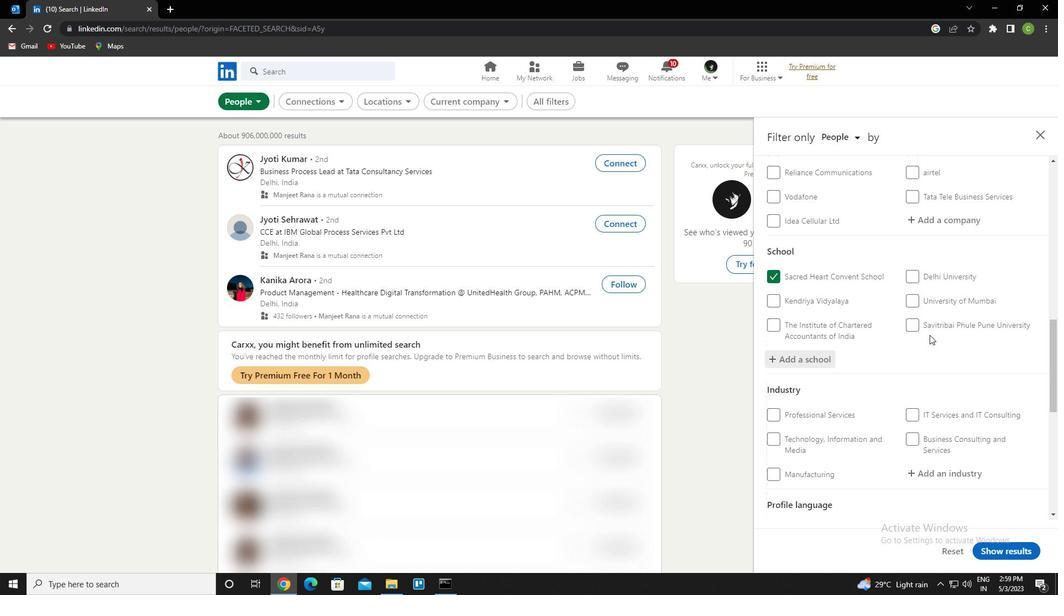 
Action: Mouse moved to (926, 340)
Screenshot: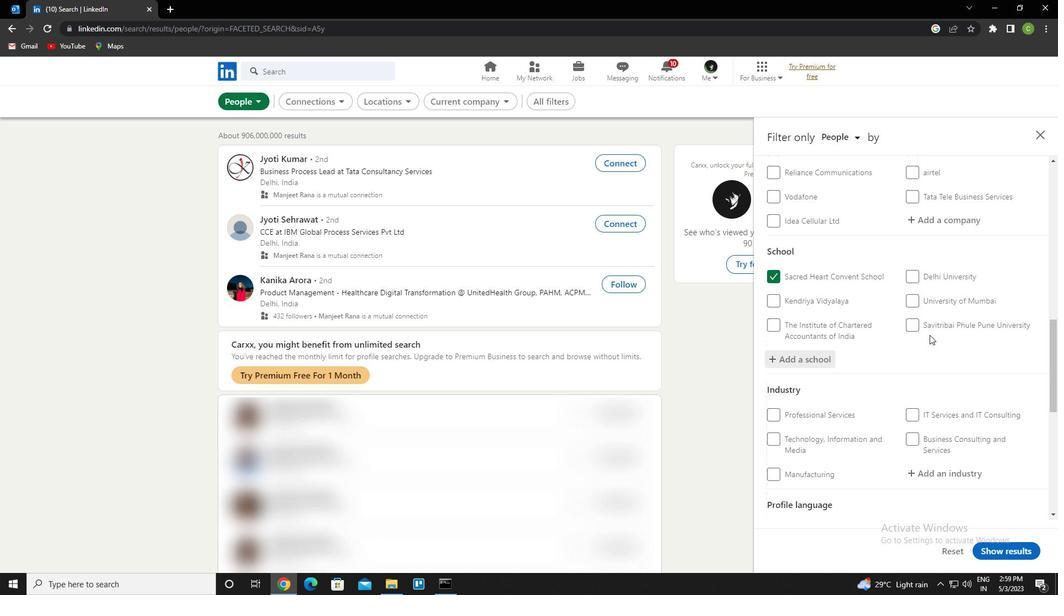 
Action: Mouse scrolled (926, 339) with delta (0, 0)
Screenshot: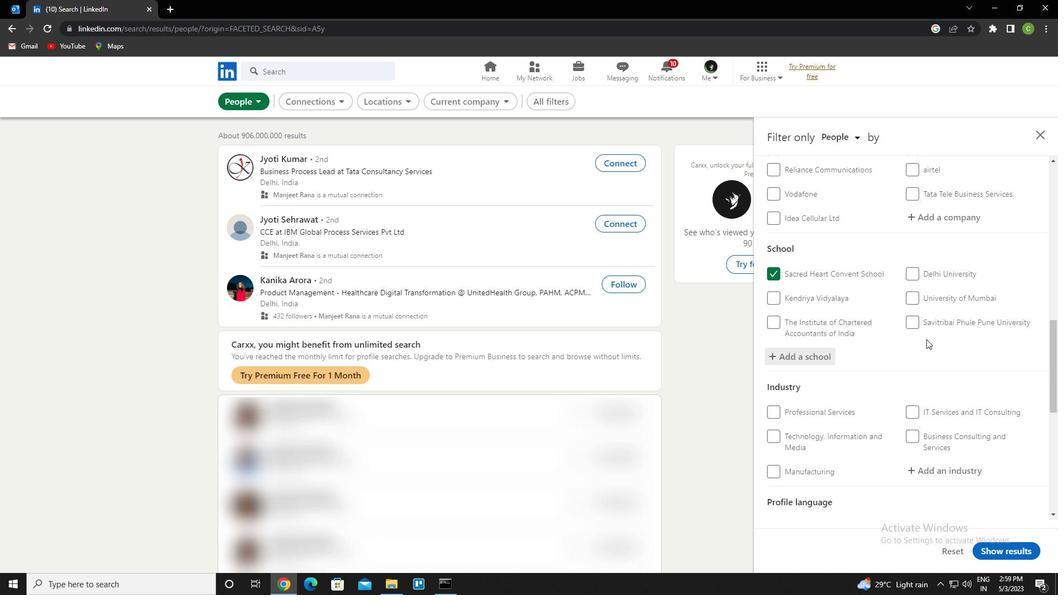 
Action: Mouse moved to (932, 357)
Screenshot: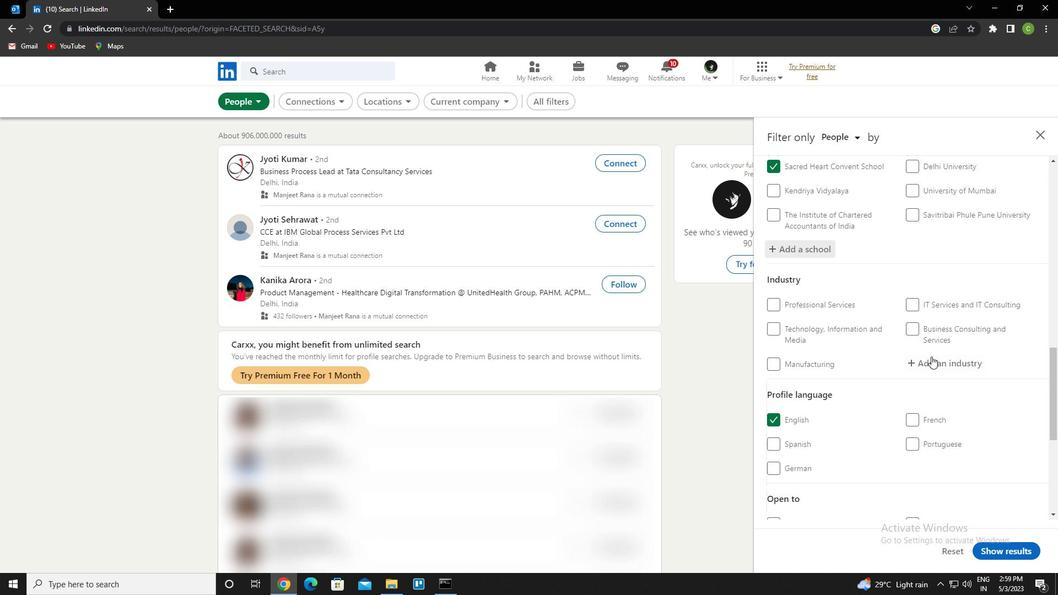 
Action: Mouse pressed left at (932, 357)
Screenshot: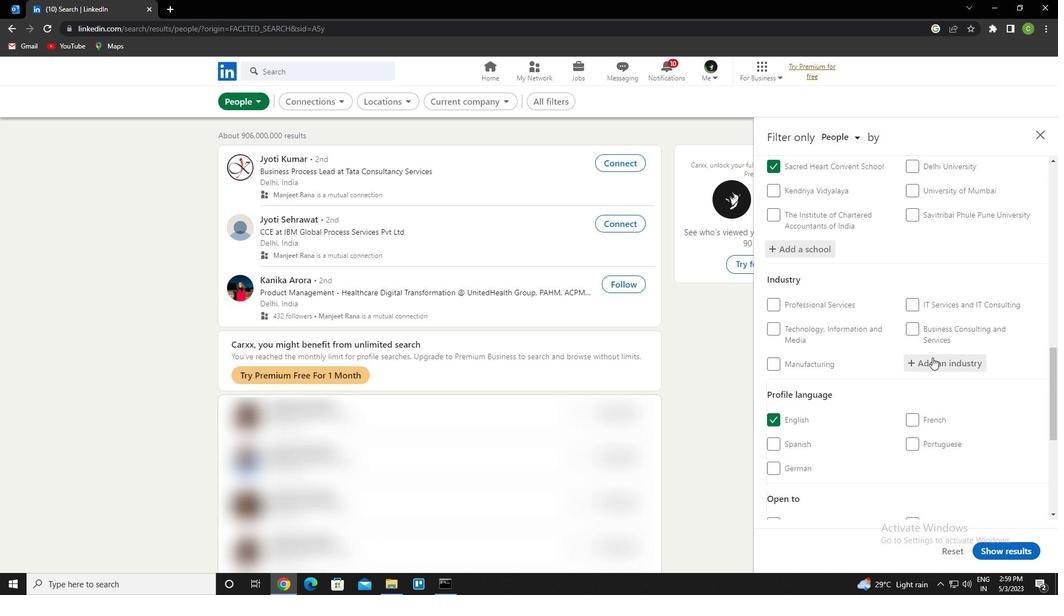 
Action: Key pressed <Key.caps_lock>w<Key.caps_lock>holesale<Key.space>drugs<Key.down><Key.enter>
Screenshot: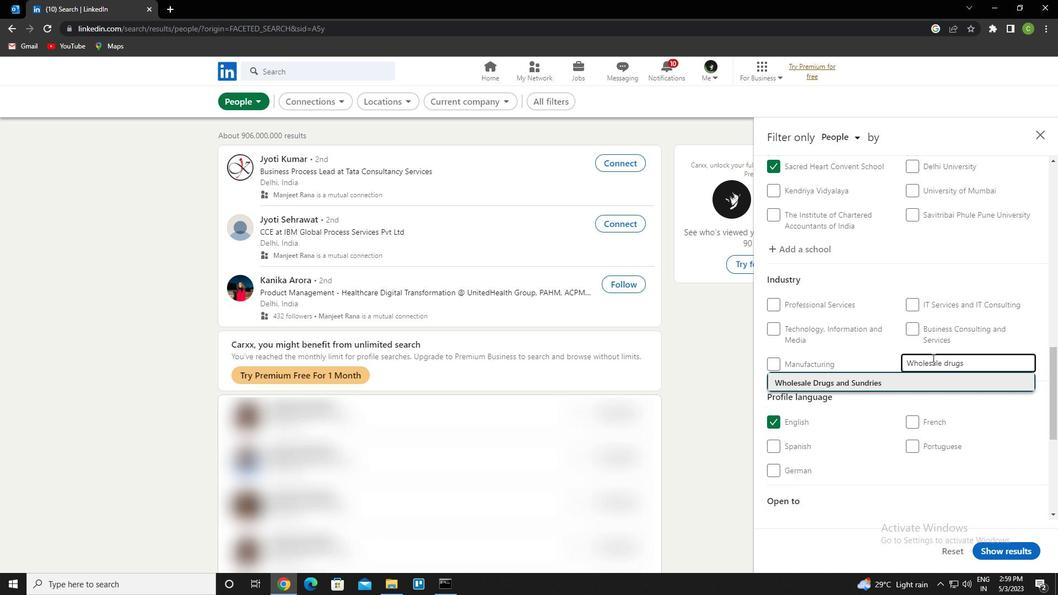 
Action: Mouse scrolled (932, 357) with delta (0, 0)
Screenshot: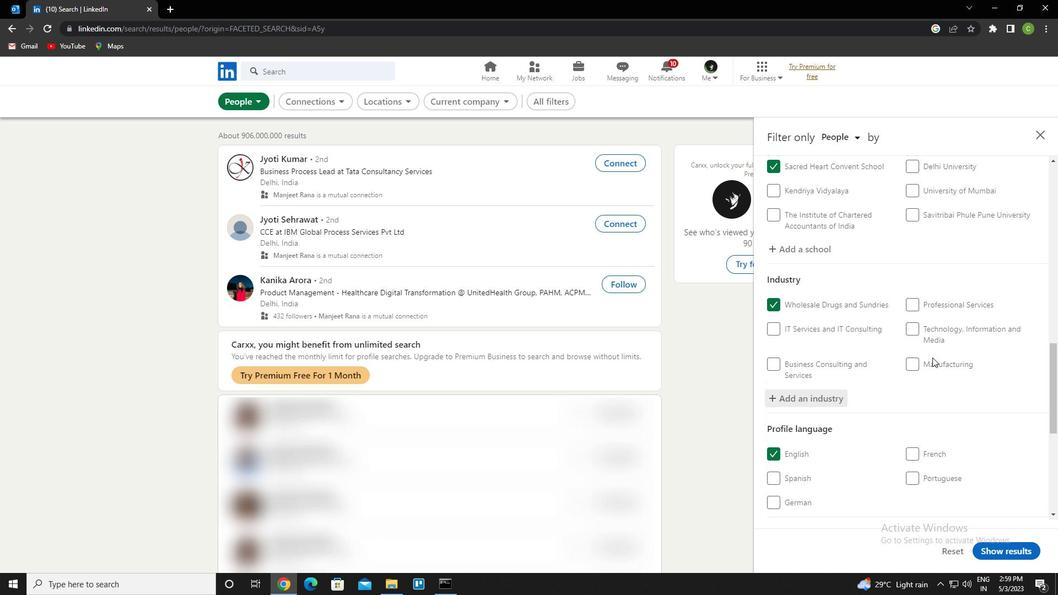 
Action: Mouse scrolled (932, 357) with delta (0, 0)
Screenshot: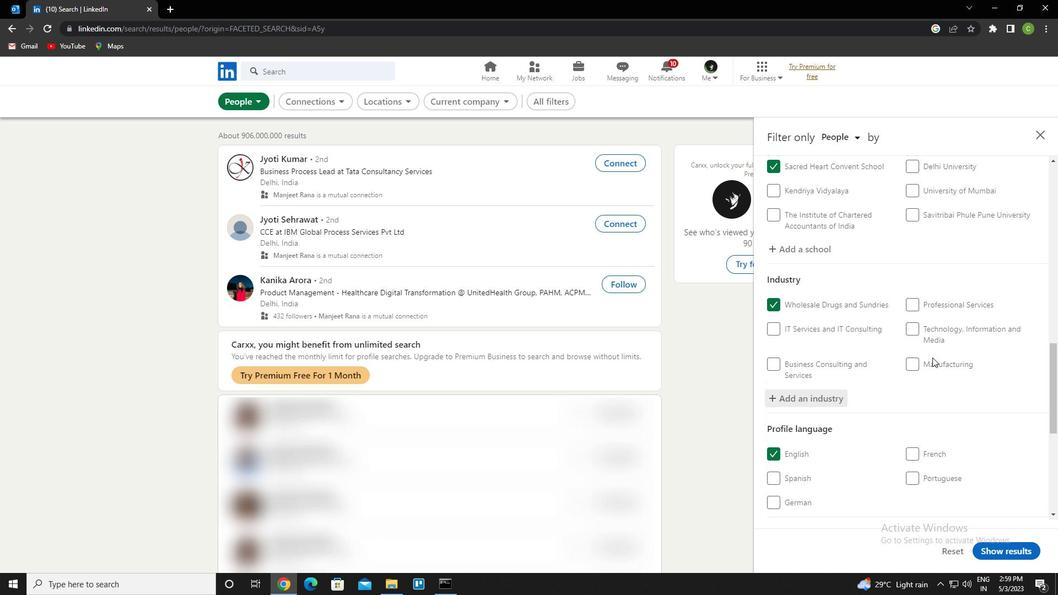 
Action: Mouse scrolled (932, 357) with delta (0, 0)
Screenshot: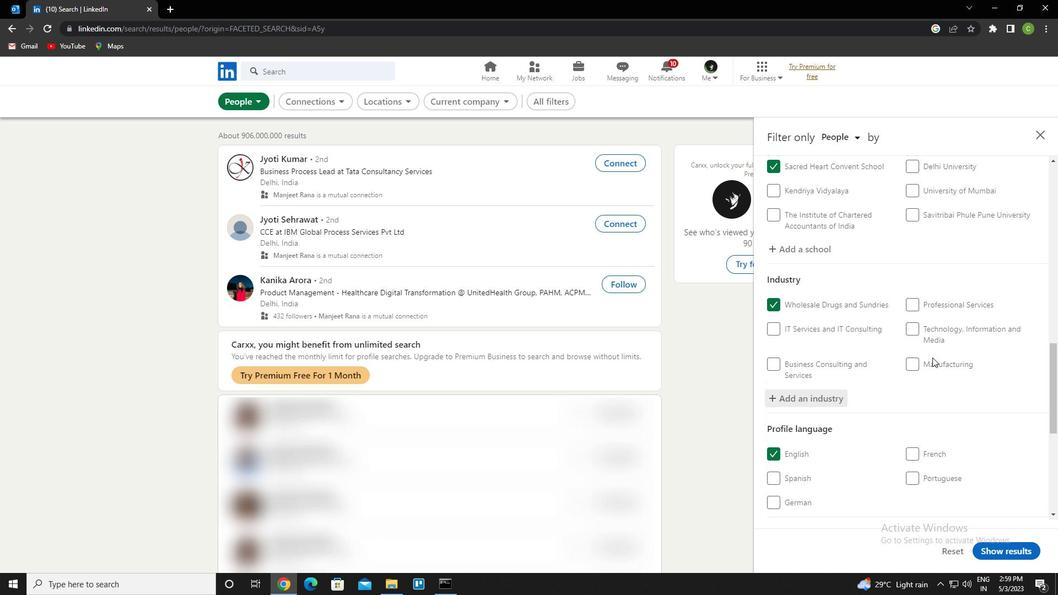 
Action: Mouse scrolled (932, 357) with delta (0, 0)
Screenshot: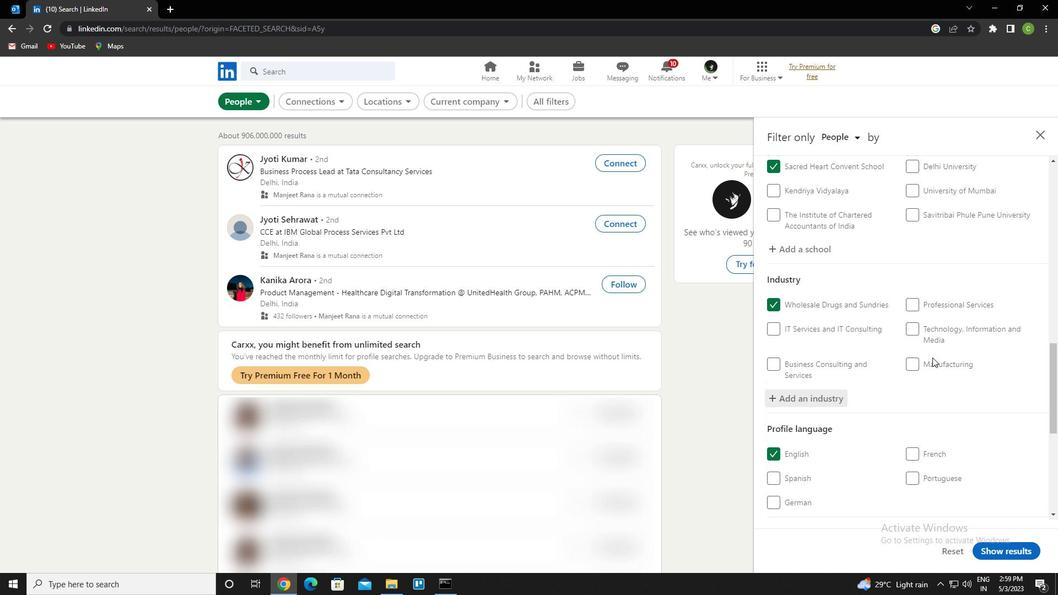 
Action: Mouse scrolled (932, 357) with delta (0, 0)
Screenshot: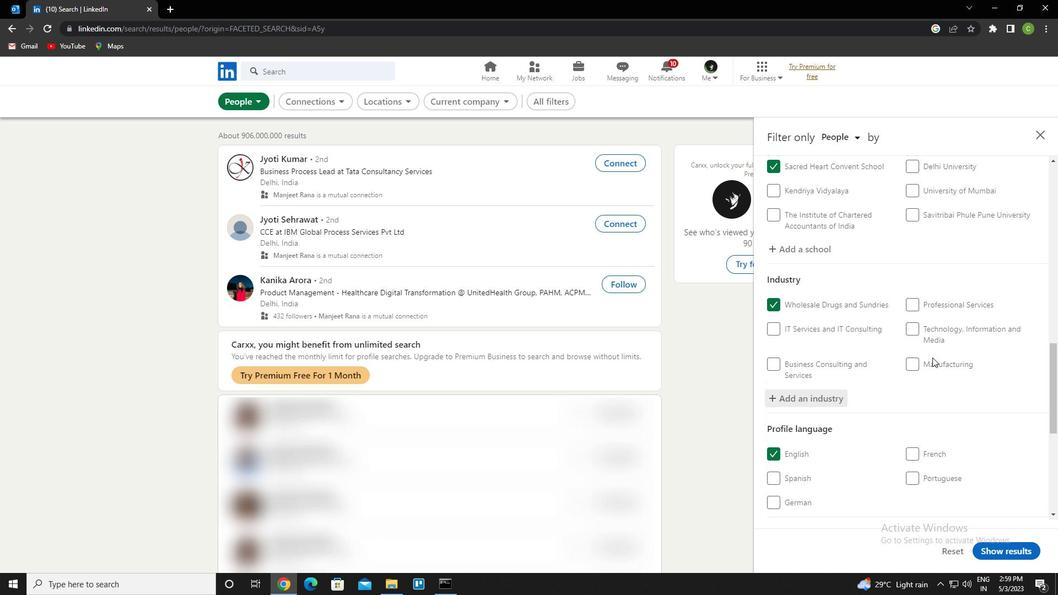 
Action: Mouse scrolled (932, 357) with delta (0, 0)
Screenshot: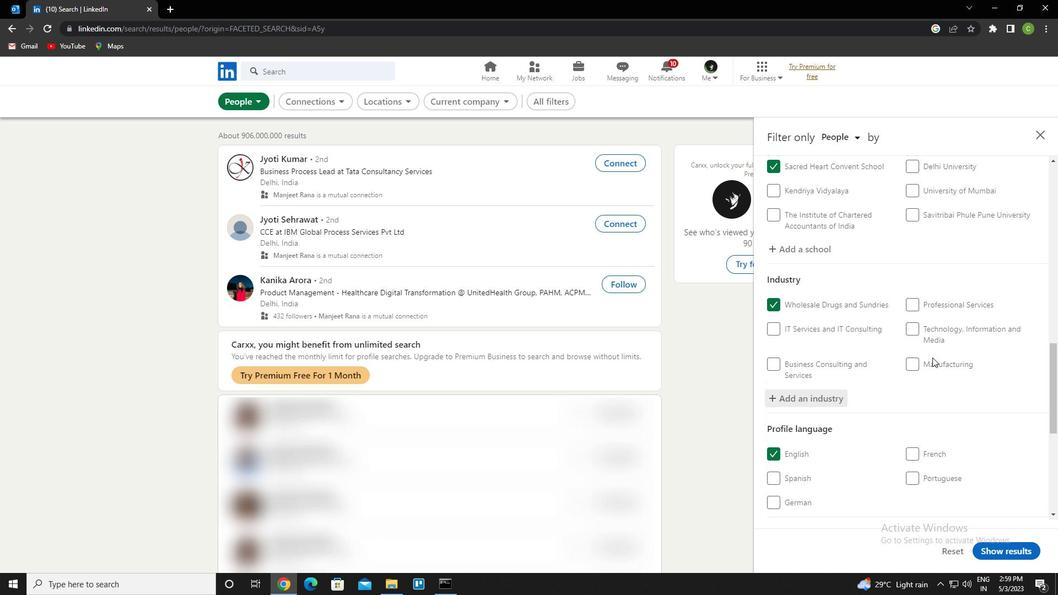 
Action: Mouse scrolled (932, 357) with delta (0, 0)
Screenshot: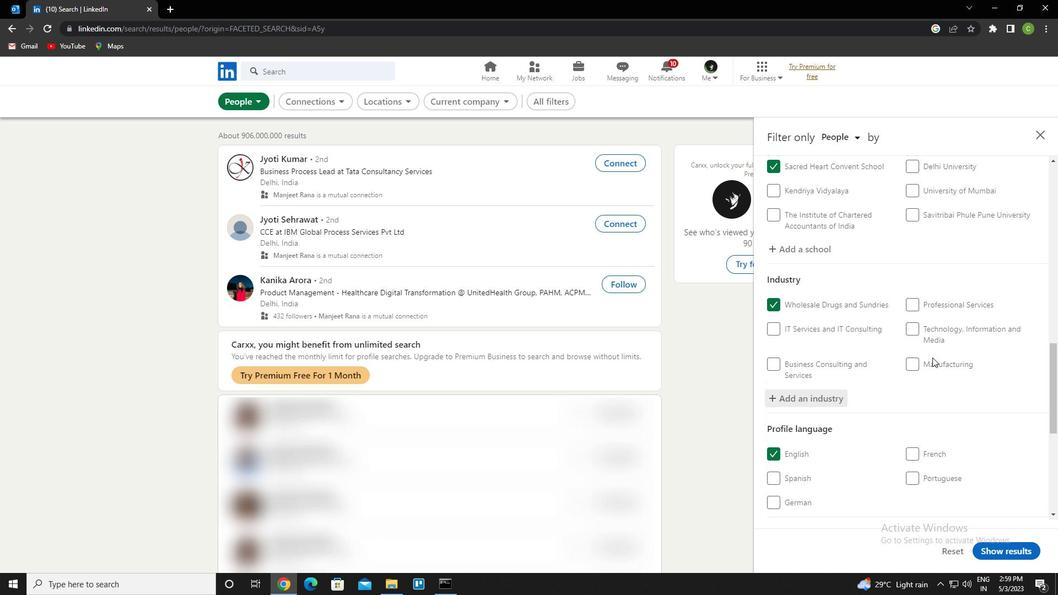 
Action: Mouse moved to (937, 361)
Screenshot: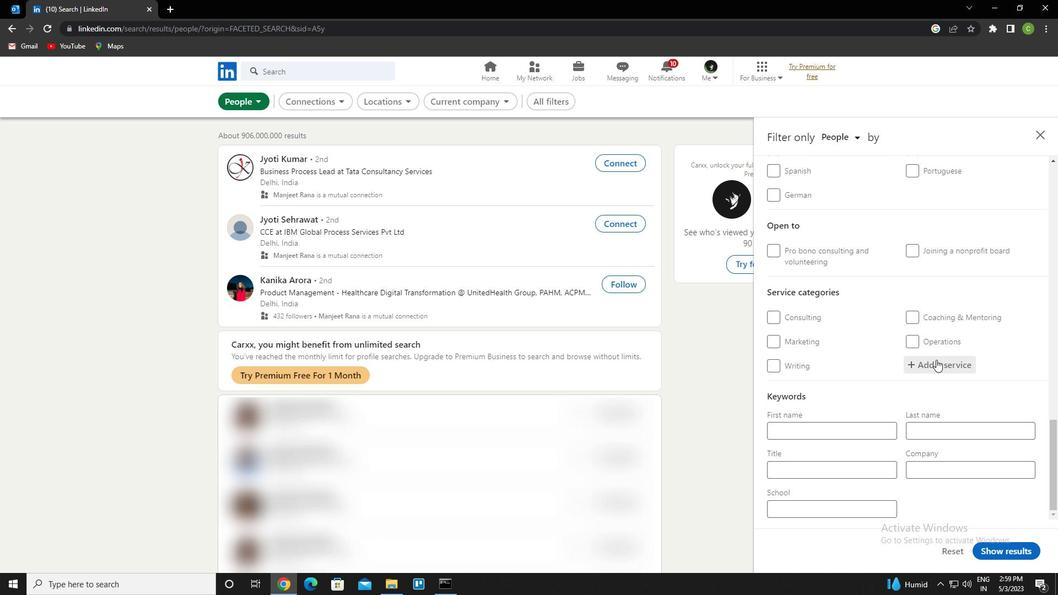 
Action: Mouse pressed left at (937, 361)
Screenshot: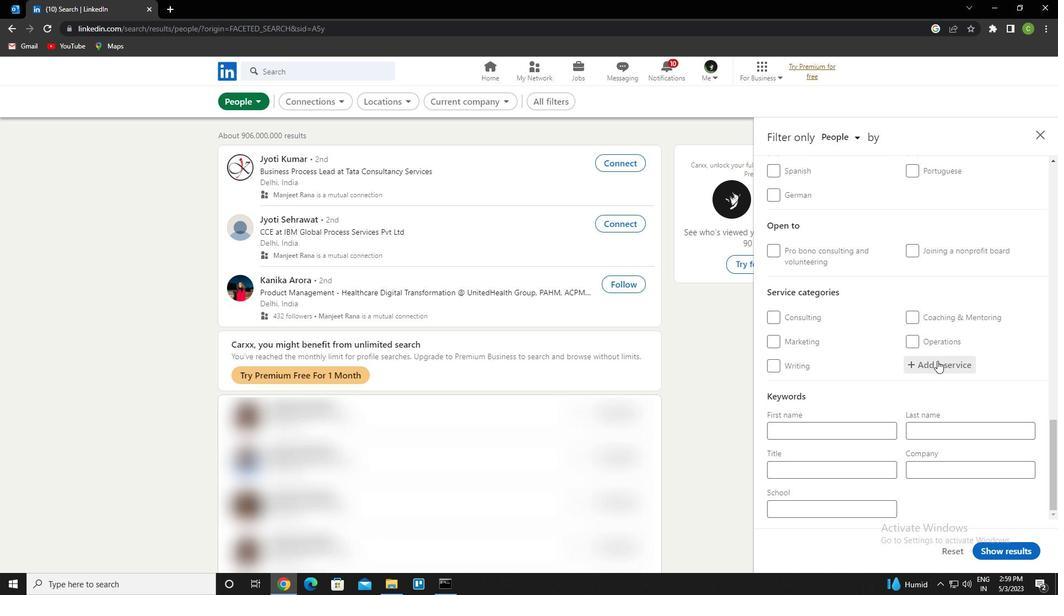 
Action: Key pressed <Key.caps_lock>v<Key.caps_lock>ideo<Key.space>production<Key.down><Key.enter>
Screenshot: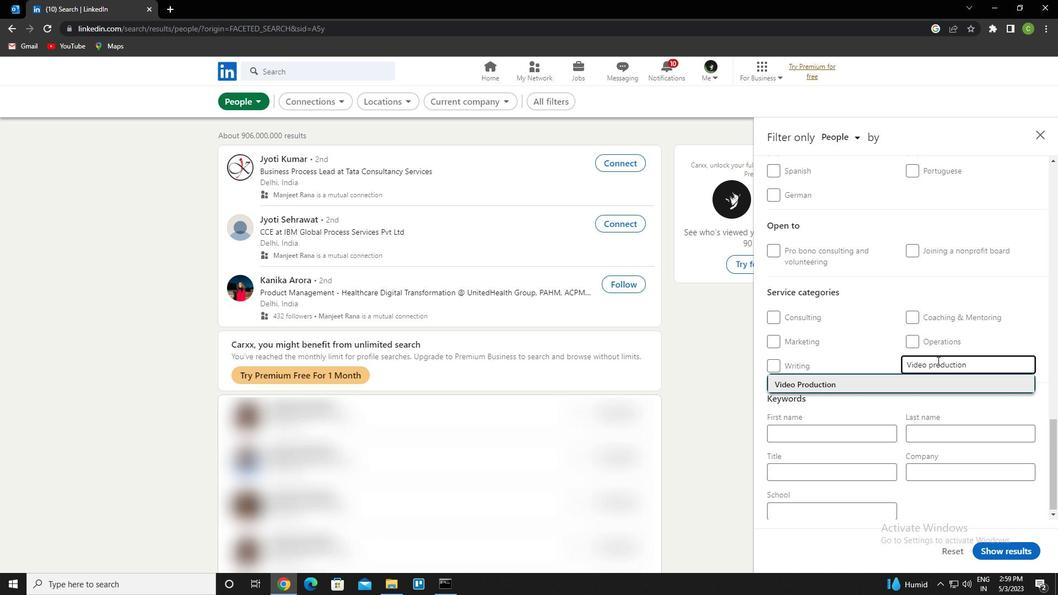 
Action: Mouse scrolled (937, 360) with delta (0, 0)
Screenshot: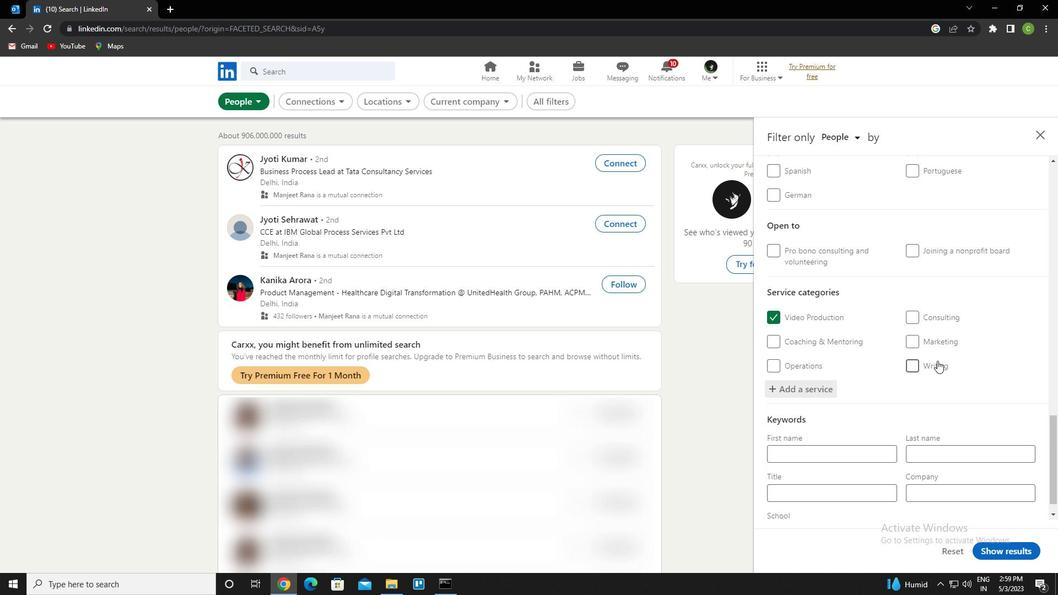 
Action: Mouse scrolled (937, 360) with delta (0, 0)
Screenshot: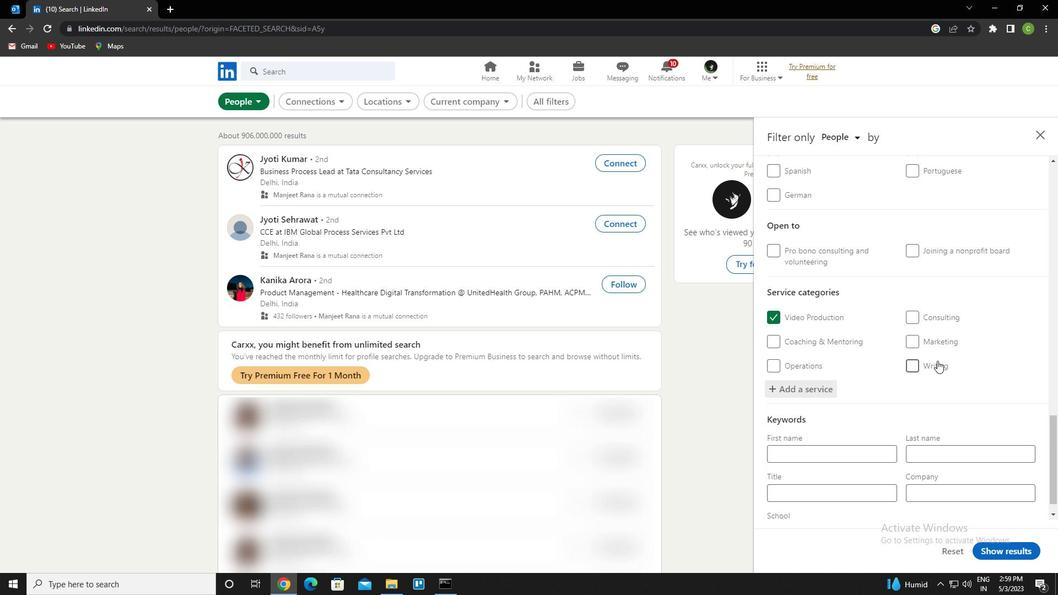 
Action: Mouse scrolled (937, 360) with delta (0, 0)
Screenshot: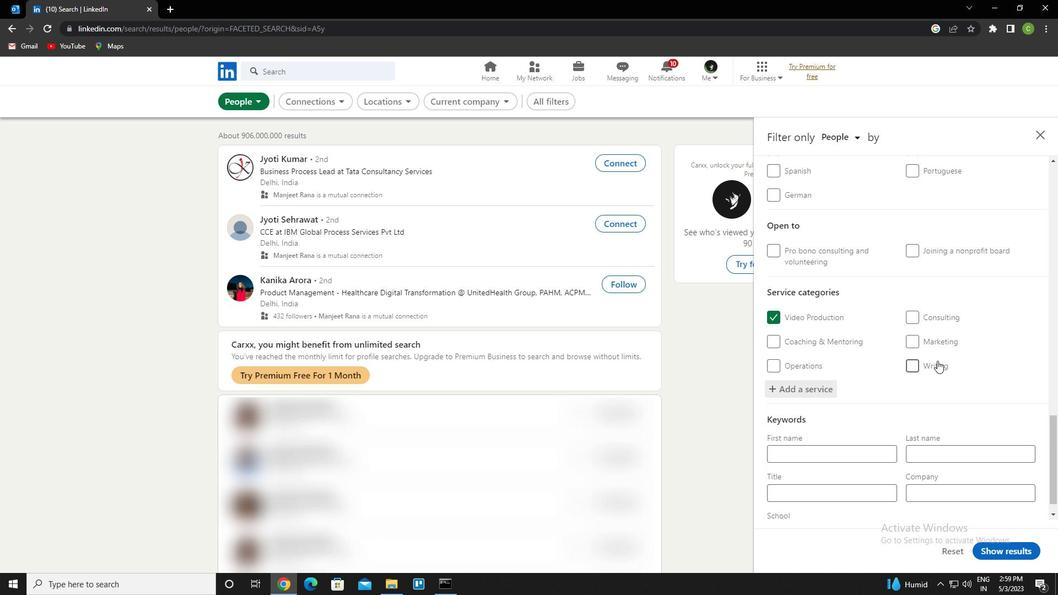 
Action: Mouse scrolled (937, 360) with delta (0, 0)
Screenshot: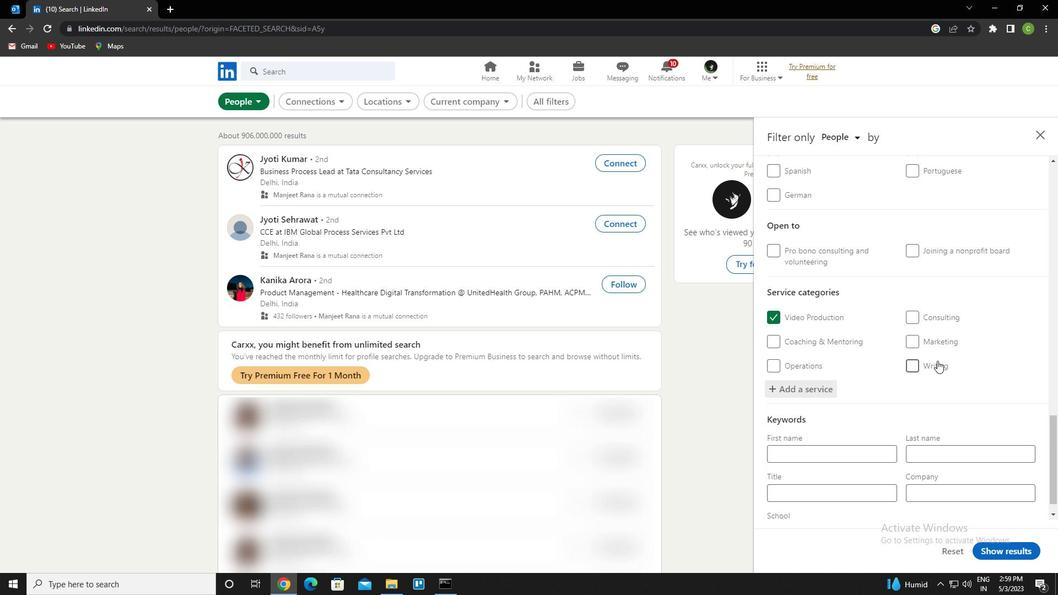 
Action: Mouse scrolled (937, 360) with delta (0, 0)
Screenshot: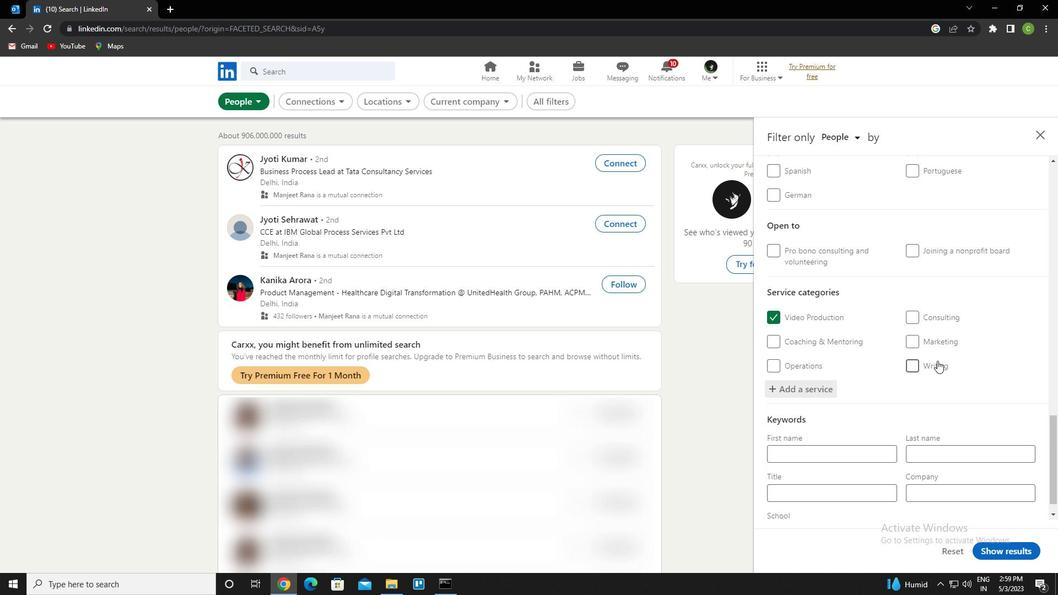 
Action: Mouse scrolled (937, 360) with delta (0, 0)
Screenshot: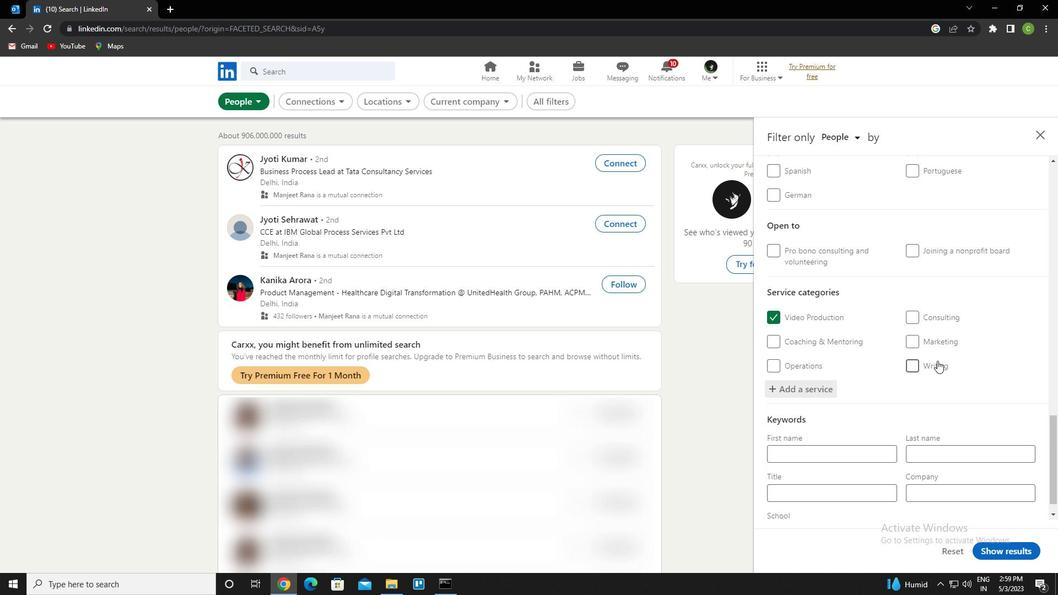 
Action: Mouse scrolled (937, 360) with delta (0, 0)
Screenshot: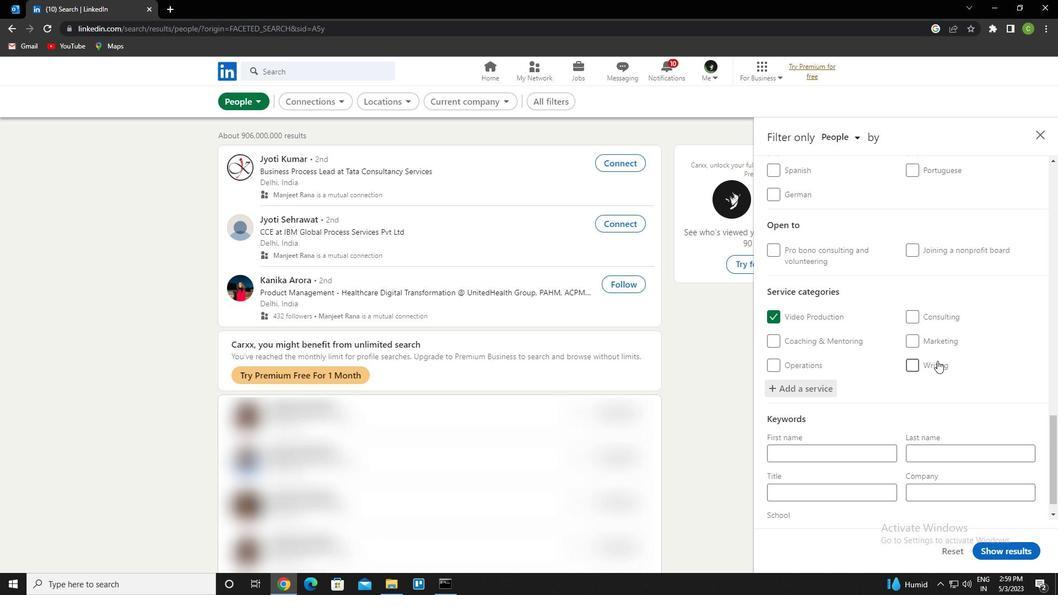 
Action: Mouse scrolled (937, 360) with delta (0, 0)
Screenshot: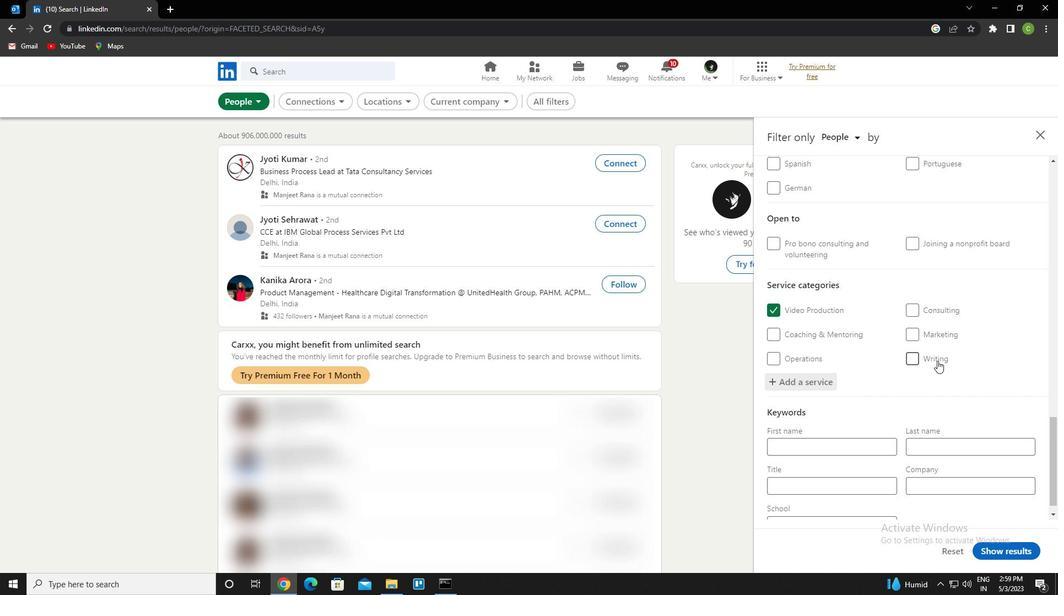 
Action: Mouse scrolled (937, 360) with delta (0, 0)
Screenshot: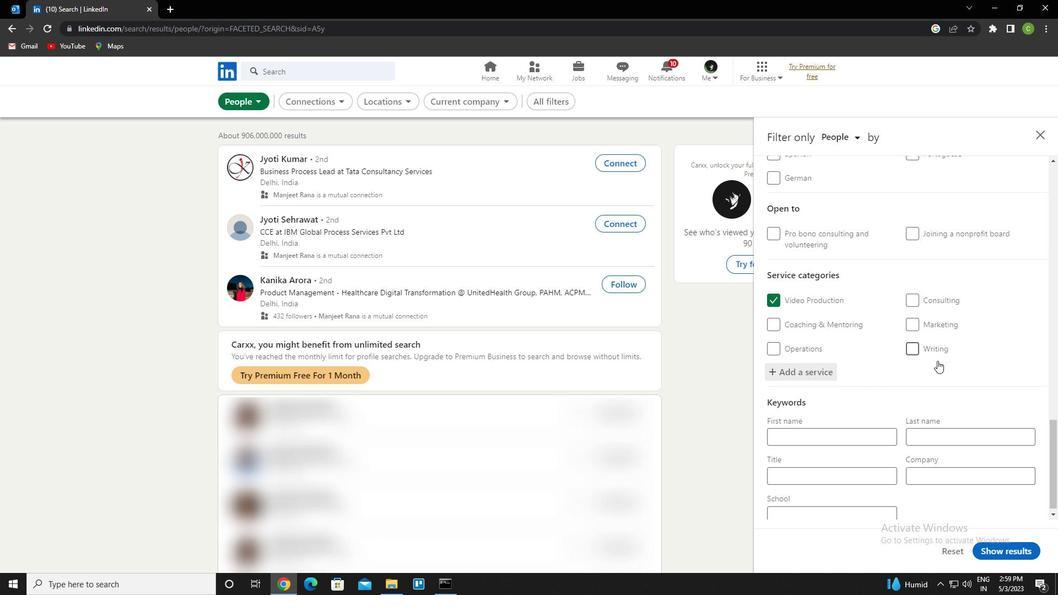 
Action: Mouse moved to (845, 470)
Screenshot: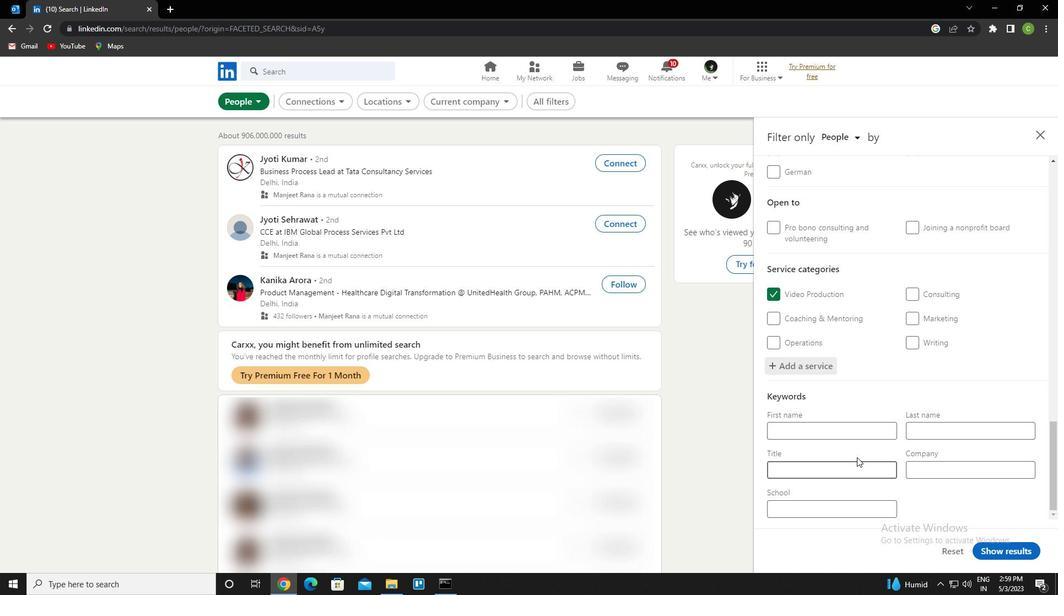 
Action: Mouse pressed left at (845, 470)
Screenshot: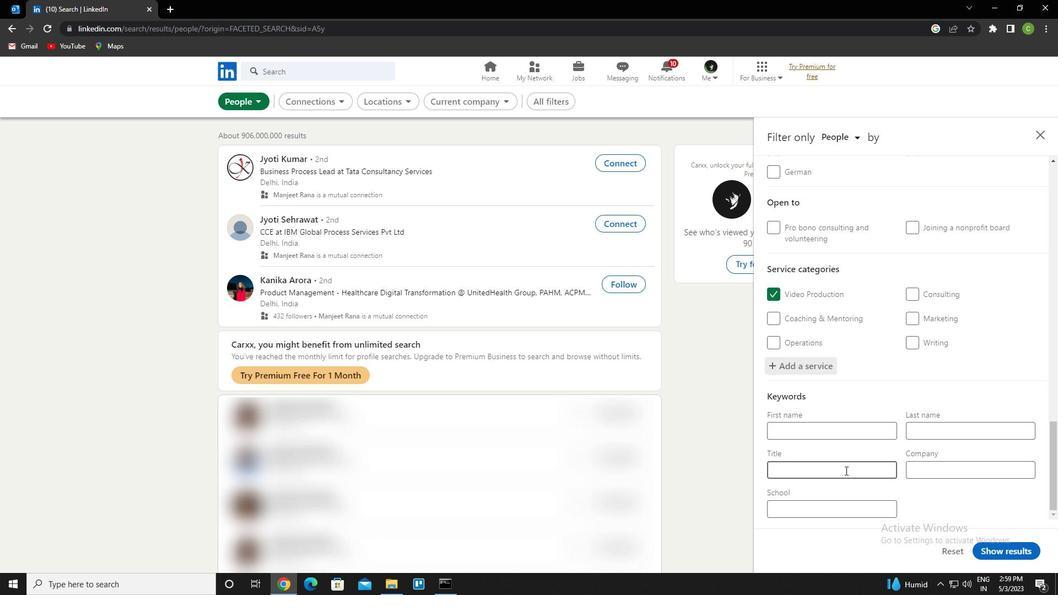 
Action: Key pressed <Key.caps_lock>o<Key.caps_lock>perations<Key.space><Key.caps_lock>c<Key.caps_lock>oordinator
Screenshot: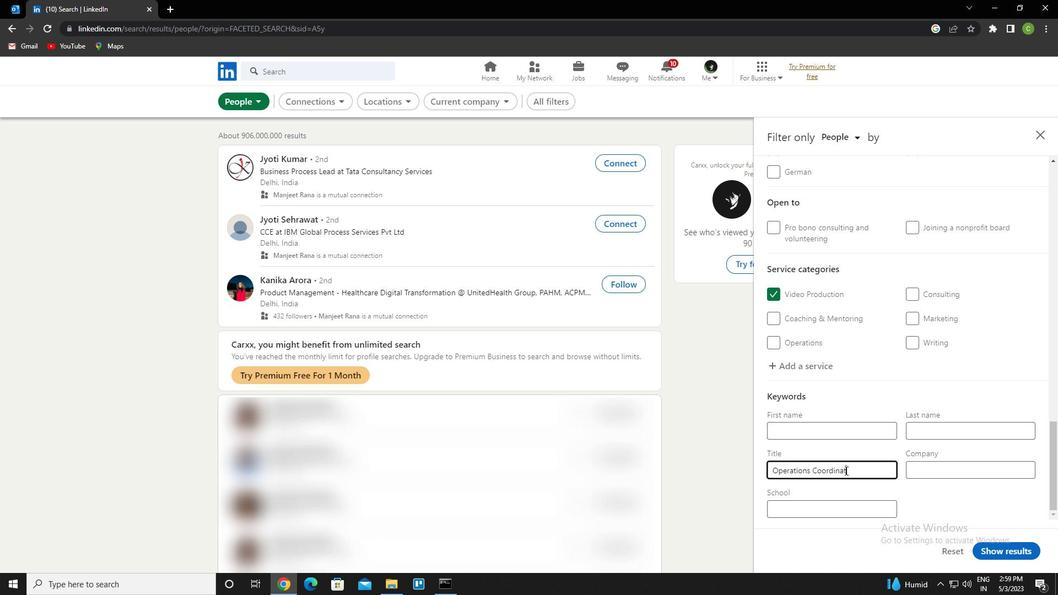 
Action: Mouse moved to (1021, 547)
Screenshot: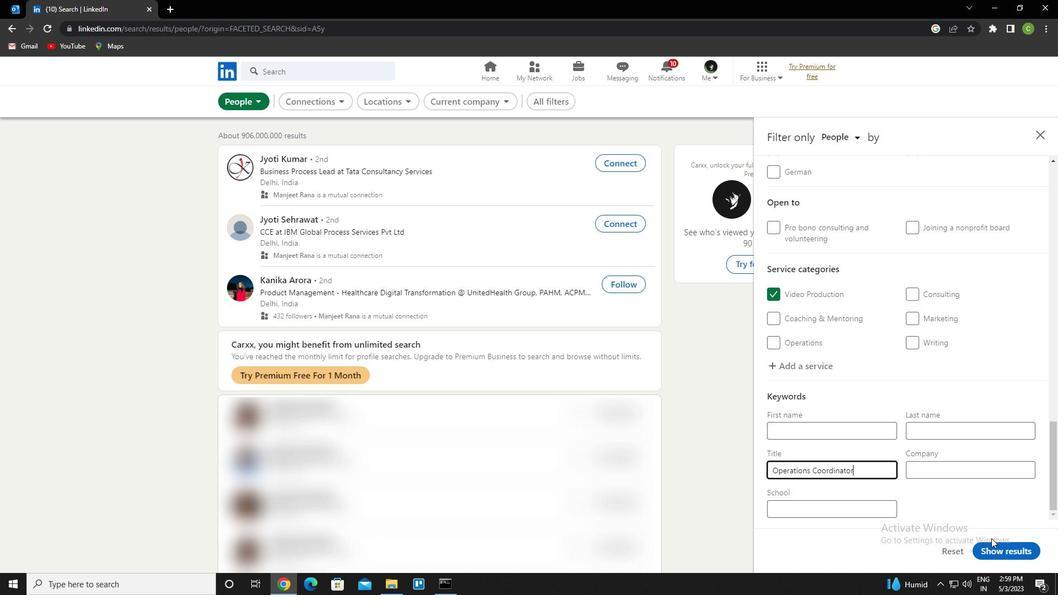 
Action: Mouse pressed left at (1021, 547)
Screenshot: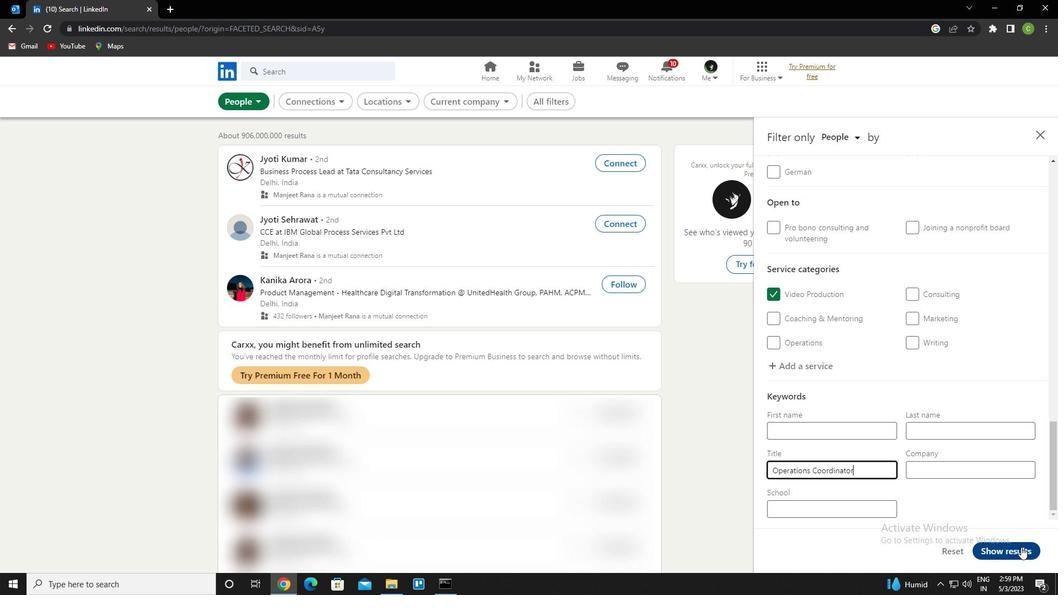 
Action: Mouse moved to (500, 535)
Screenshot: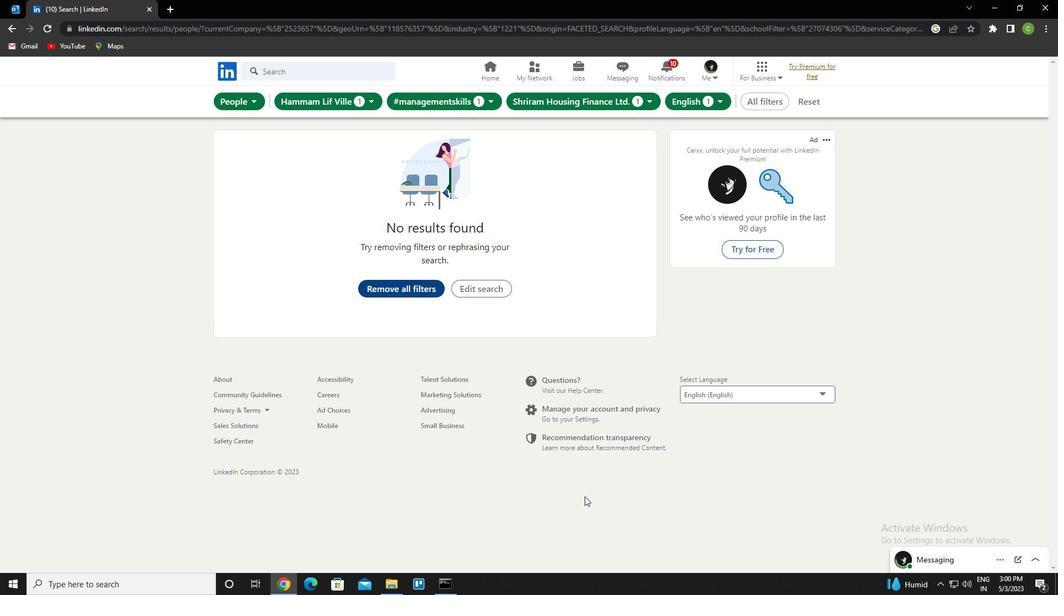 
